 Task: Add an event with the title Presentation Practice, date '2024/04/23', time 9:40 AM to 11:40 AMand add a description: Welcome to the Presentation Practice session, where you can hone your public speaking skills and receive constructive feedback to enhance your presentation abilities. This interactive session is designed to provide a supportive environment for participants to practice and refine their presentation techniques, whether it's for professional or academic purposes., put the event into Yellow category . Add location for the event as: 654 Trastevere, Rome, Italy, logged in from the account softage.1@softage.netand send the event invitation to softage.2@softage.net and softage.3@softage.net. Set a reminder for the event 30 minutes before
Action: Mouse moved to (89, 88)
Screenshot: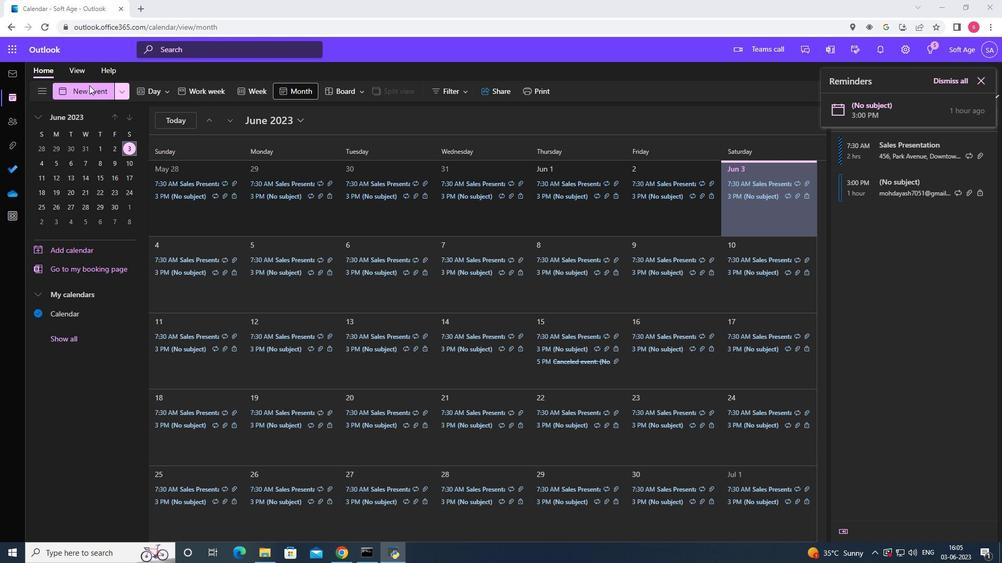 
Action: Mouse pressed left at (89, 88)
Screenshot: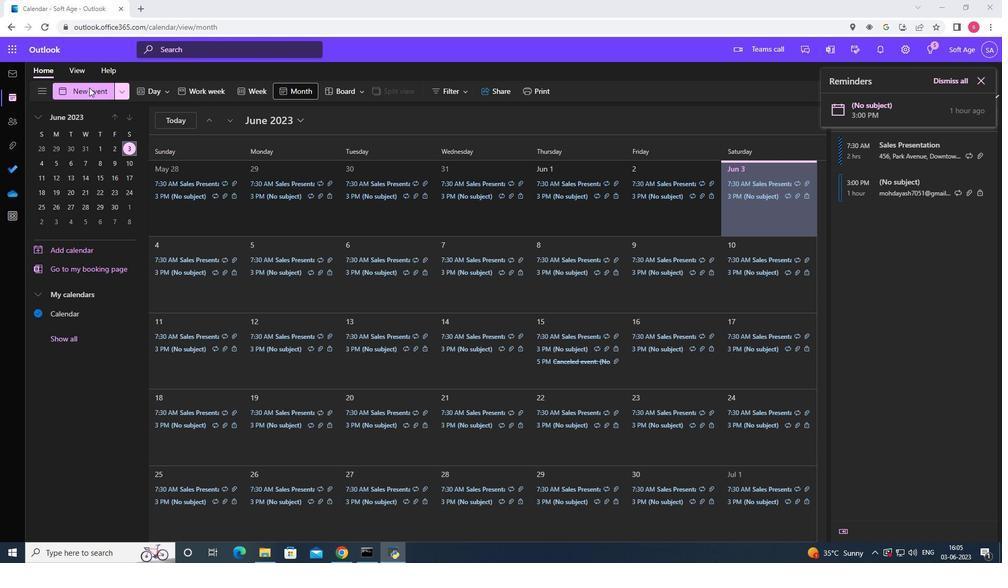 
Action: Mouse moved to (325, 156)
Screenshot: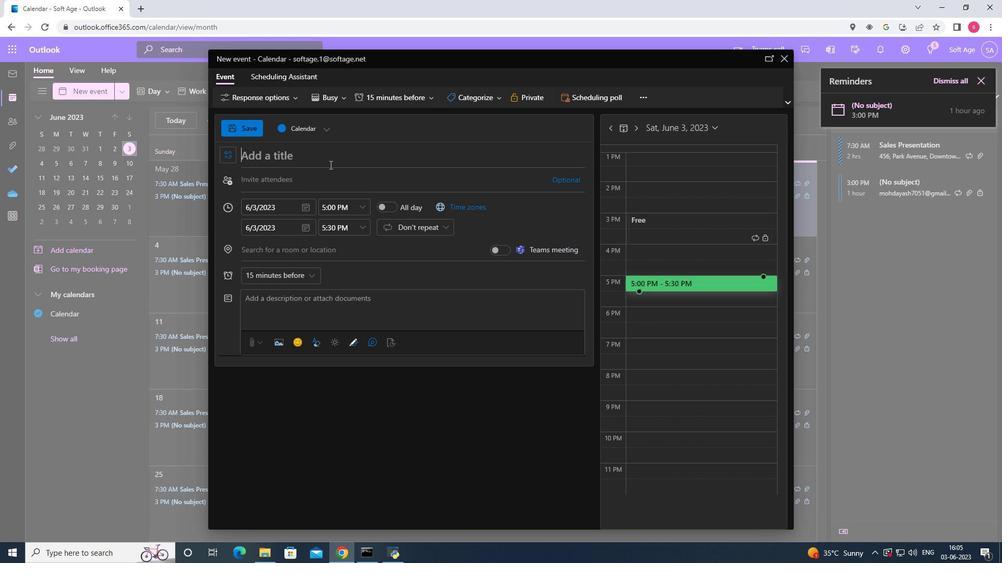 
Action: Mouse pressed left at (325, 156)
Screenshot: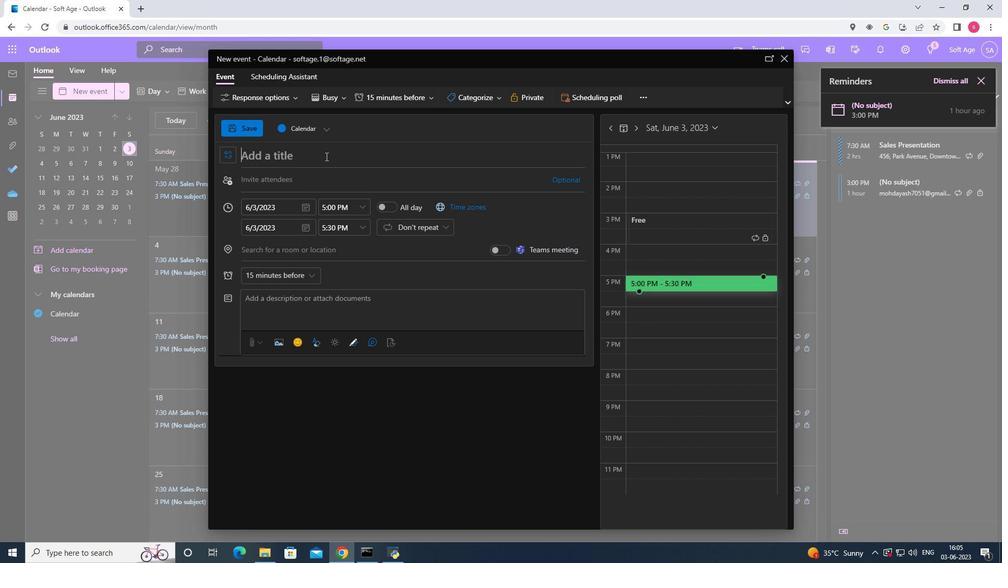 
Action: Key pressed <Key.shift><Key.shift><Key.shift><Key.shift><Key.shift><Key.shift><Key.shift>Presentation<Key.space><Key.shift><Key.shift><Key.shift>Practice
Screenshot: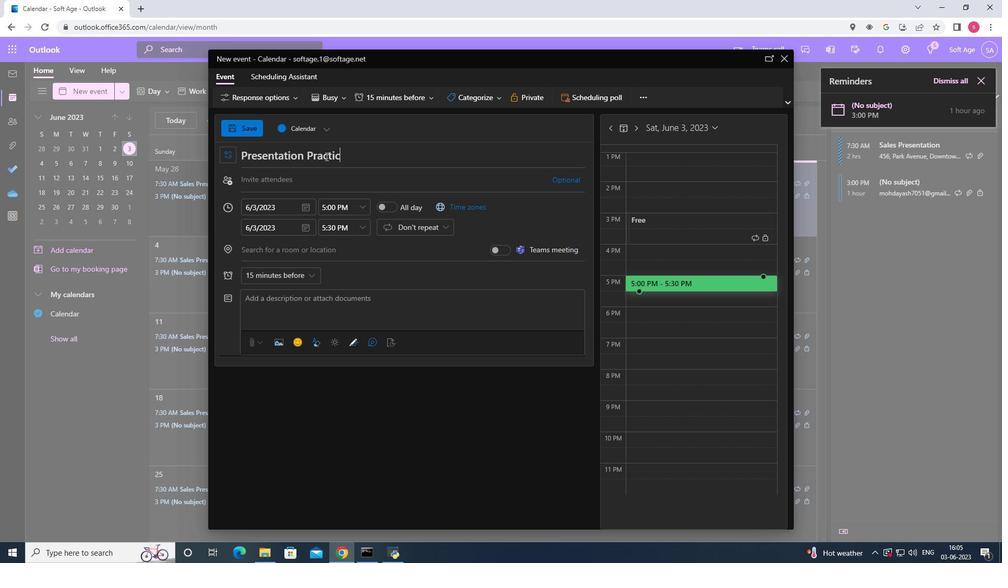 
Action: Mouse moved to (306, 245)
Screenshot: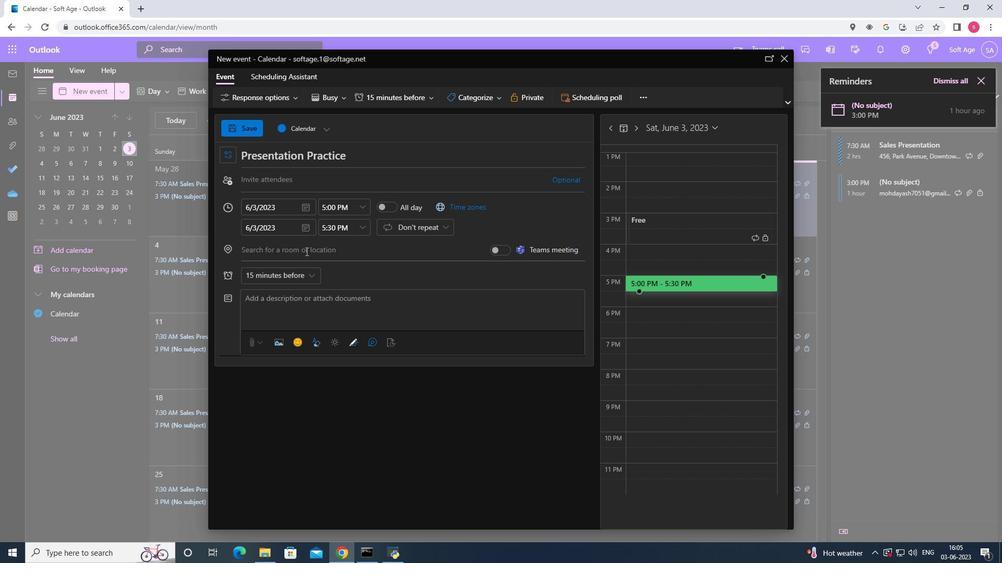 
Action: Mouse pressed left at (306, 245)
Screenshot: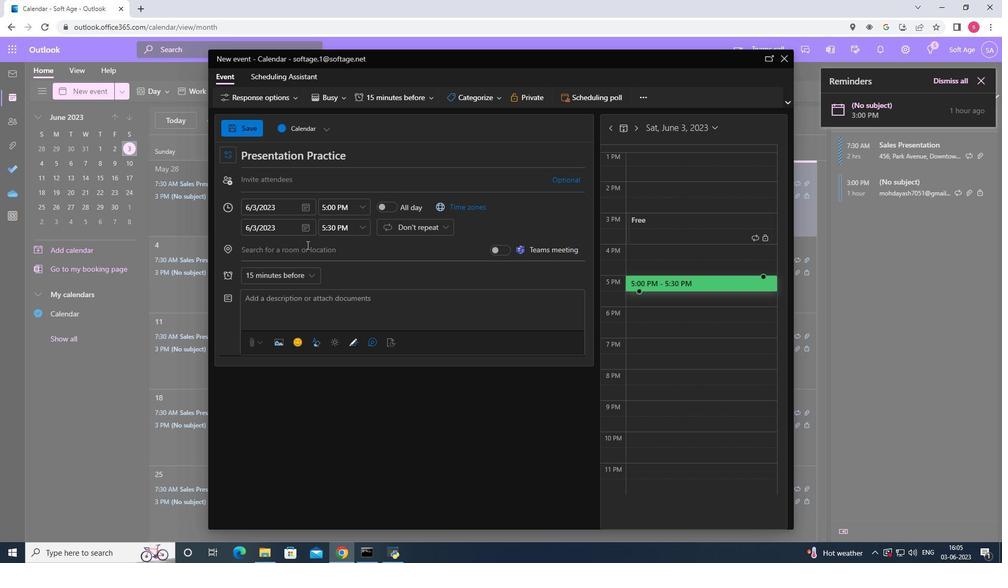 
Action: Mouse moved to (306, 208)
Screenshot: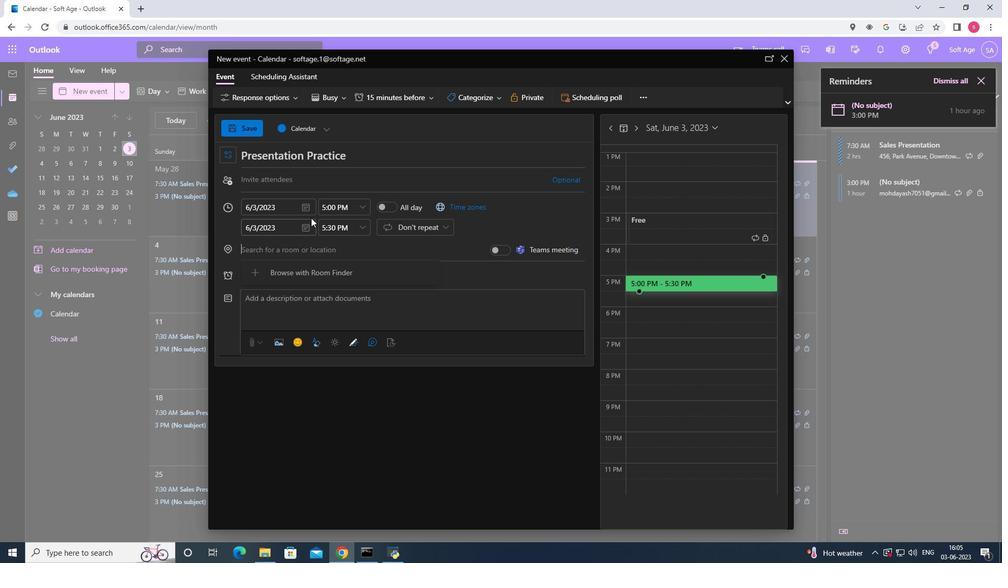 
Action: Mouse pressed left at (306, 208)
Screenshot: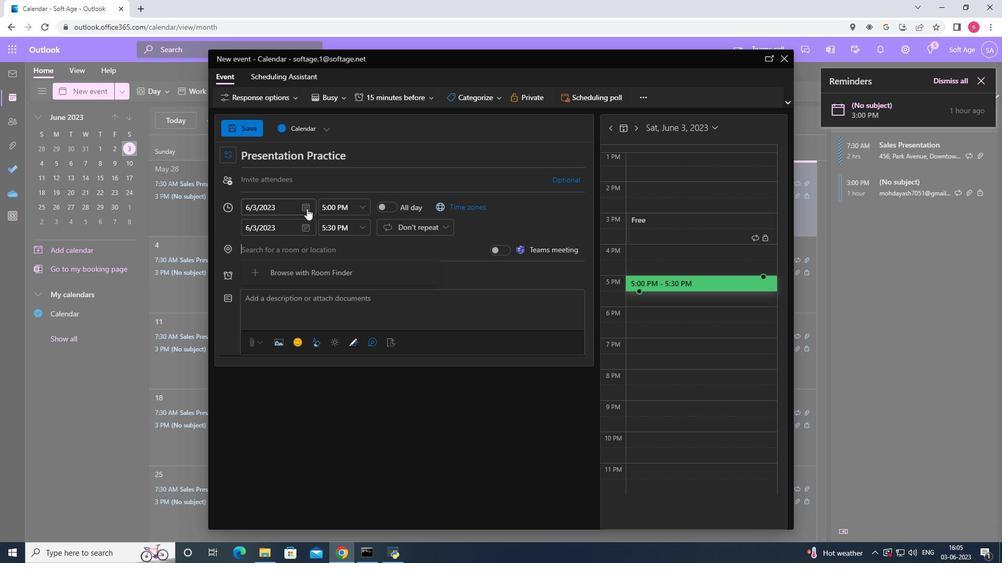 
Action: Mouse moved to (339, 230)
Screenshot: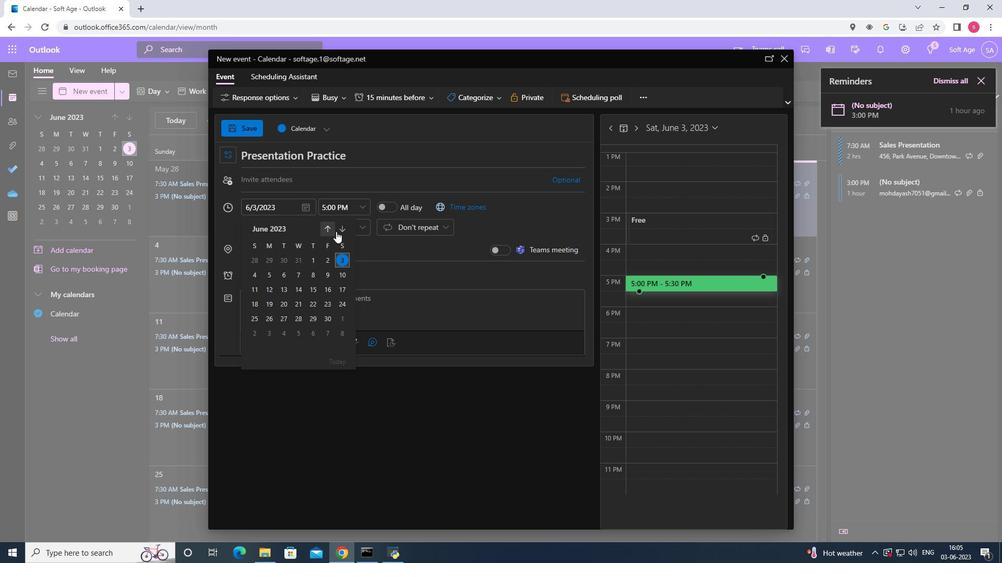 
Action: Mouse pressed left at (339, 230)
Screenshot: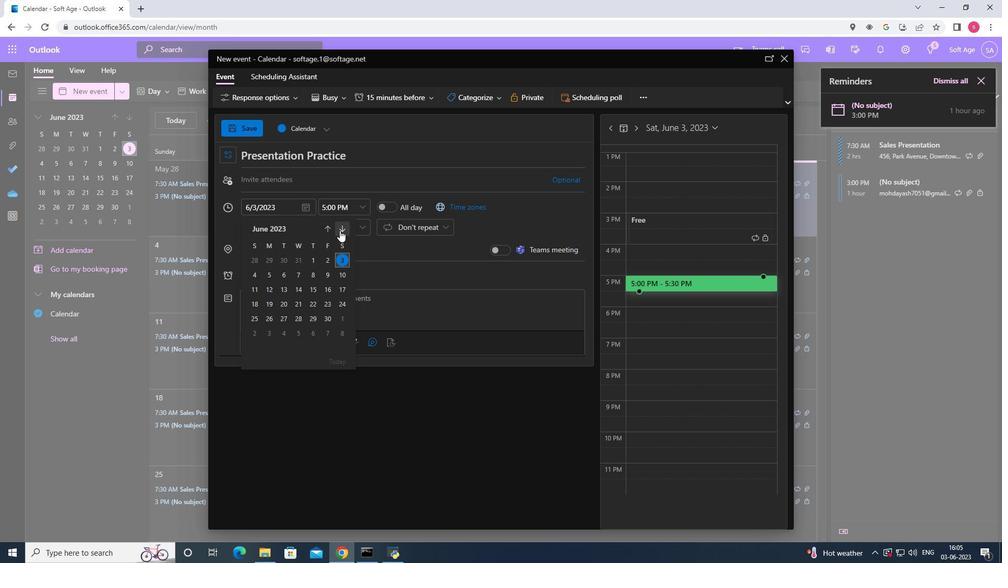 
Action: Mouse pressed left at (339, 230)
Screenshot: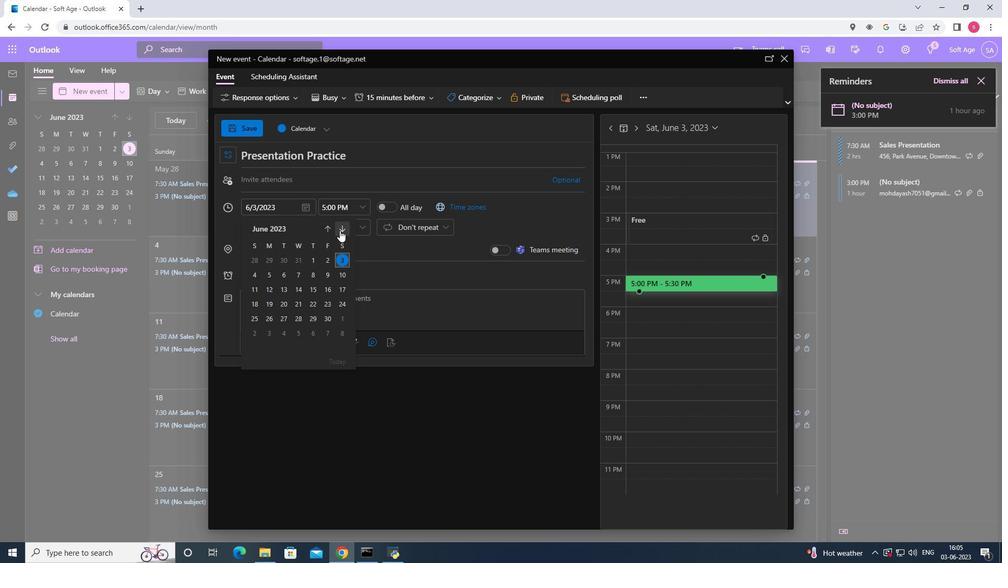 
Action: Mouse pressed left at (339, 230)
Screenshot: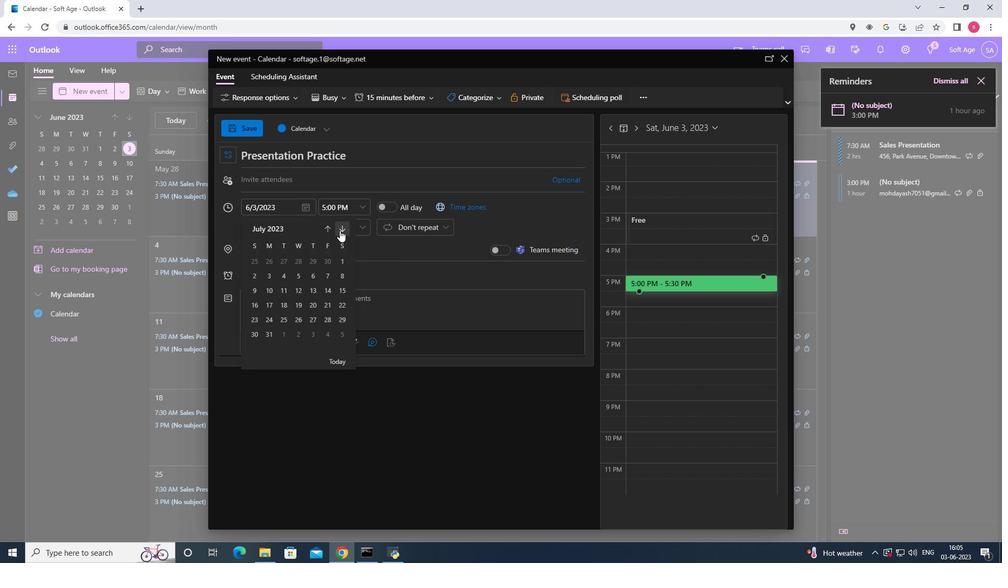 
Action: Mouse pressed left at (339, 230)
Screenshot: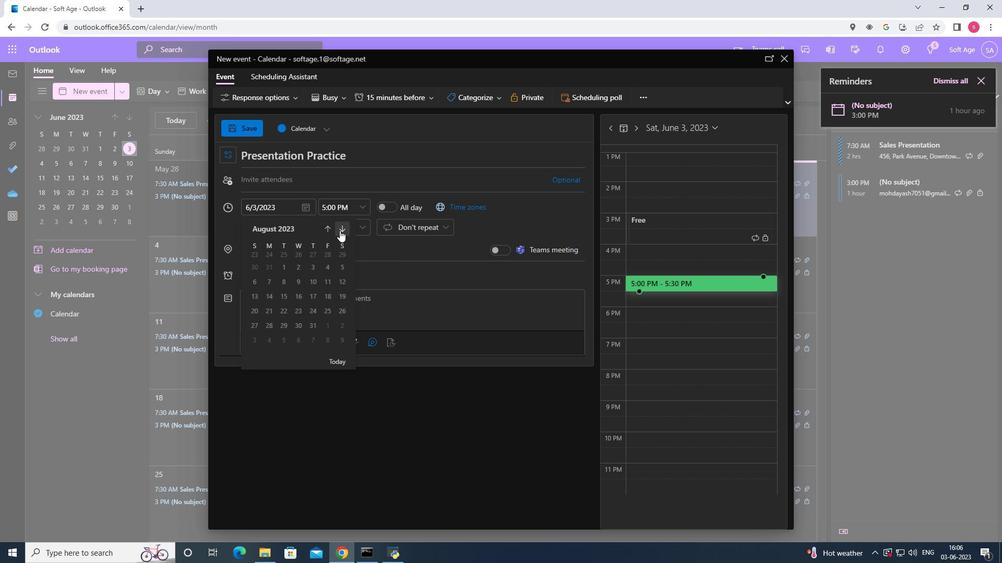
Action: Mouse pressed left at (339, 230)
Screenshot: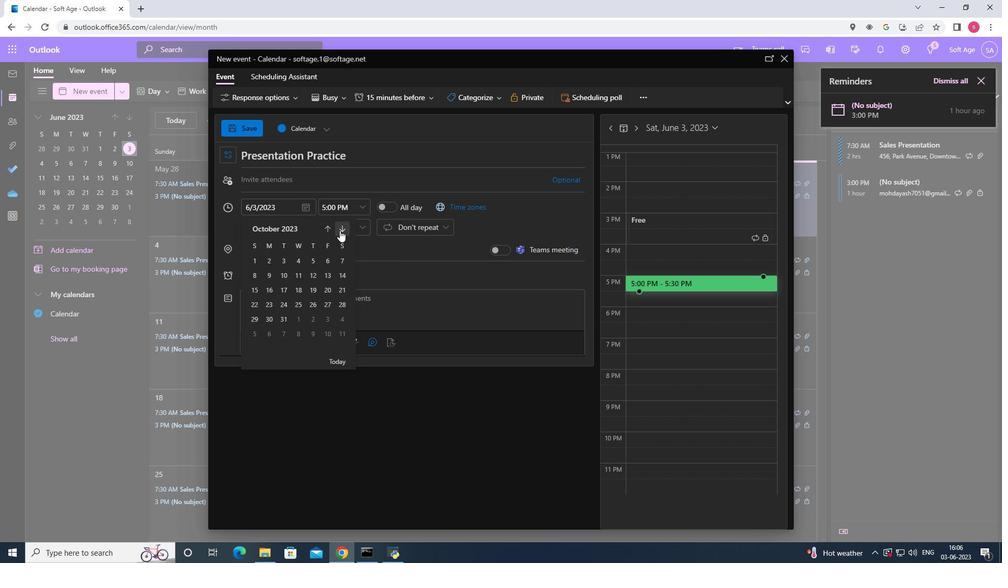 
Action: Mouse pressed left at (339, 230)
Screenshot: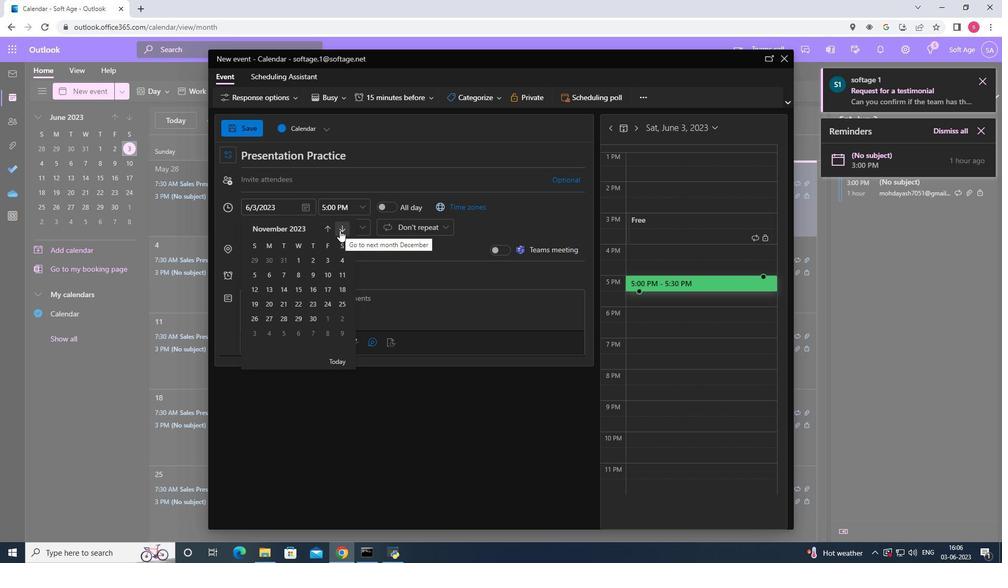 
Action: Mouse moved to (342, 229)
Screenshot: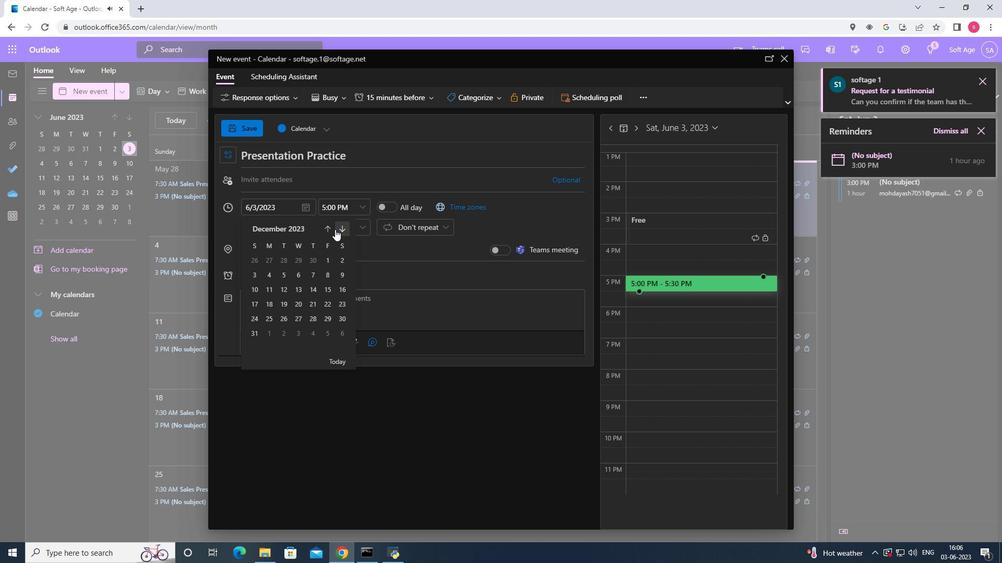 
Action: Mouse pressed left at (342, 229)
Screenshot: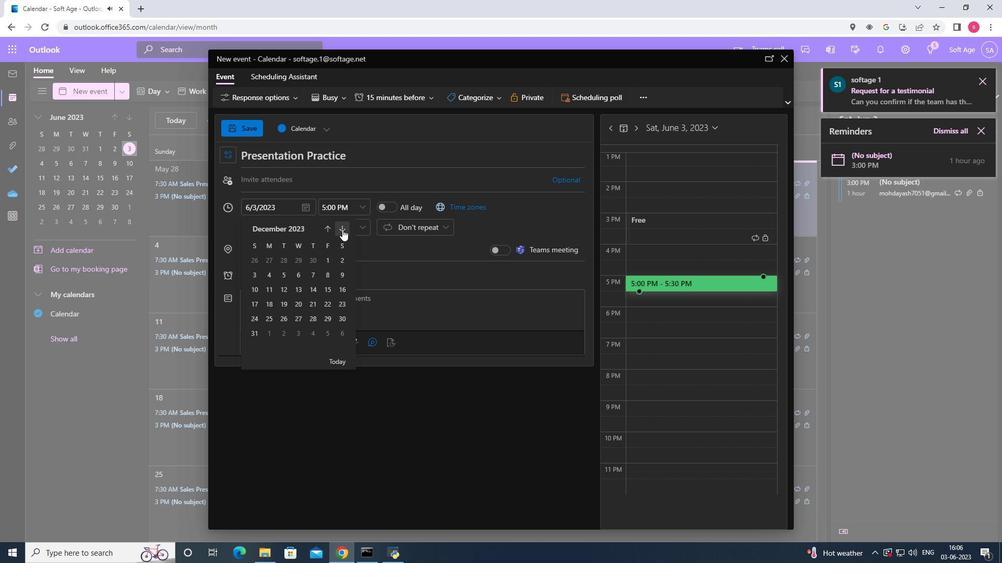 
Action: Mouse pressed left at (342, 229)
Screenshot: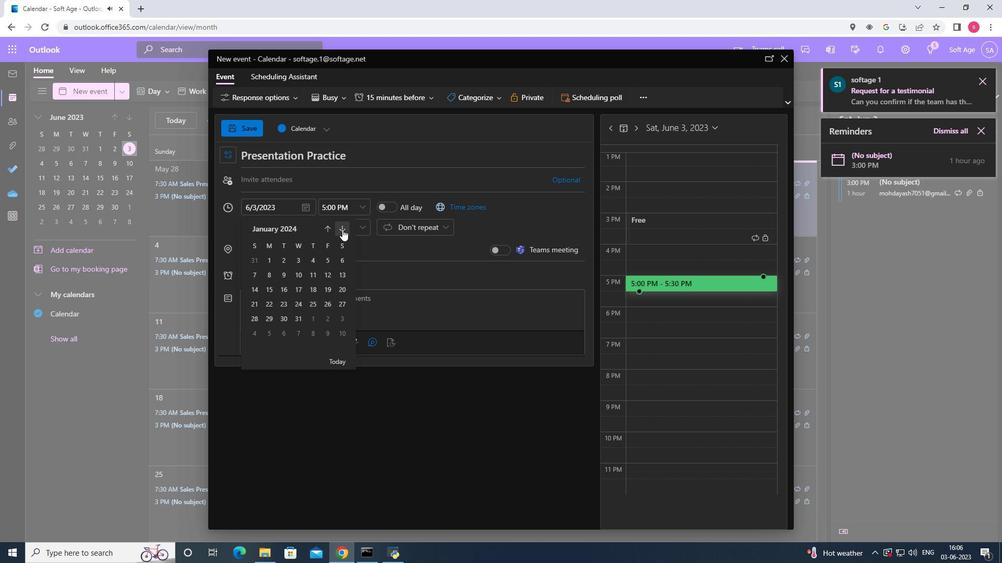 
Action: Mouse pressed left at (342, 229)
Screenshot: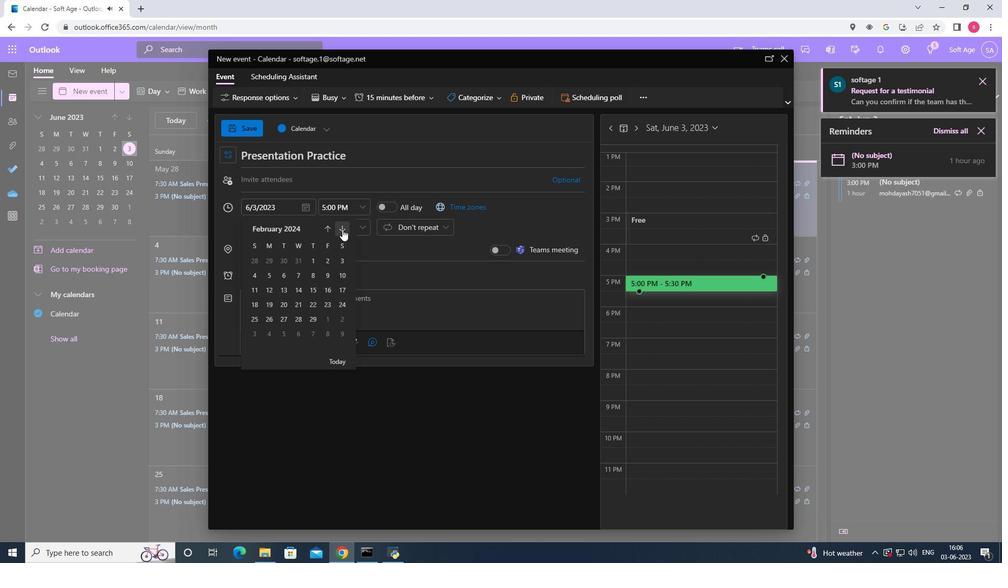 
Action: Mouse pressed left at (342, 229)
Screenshot: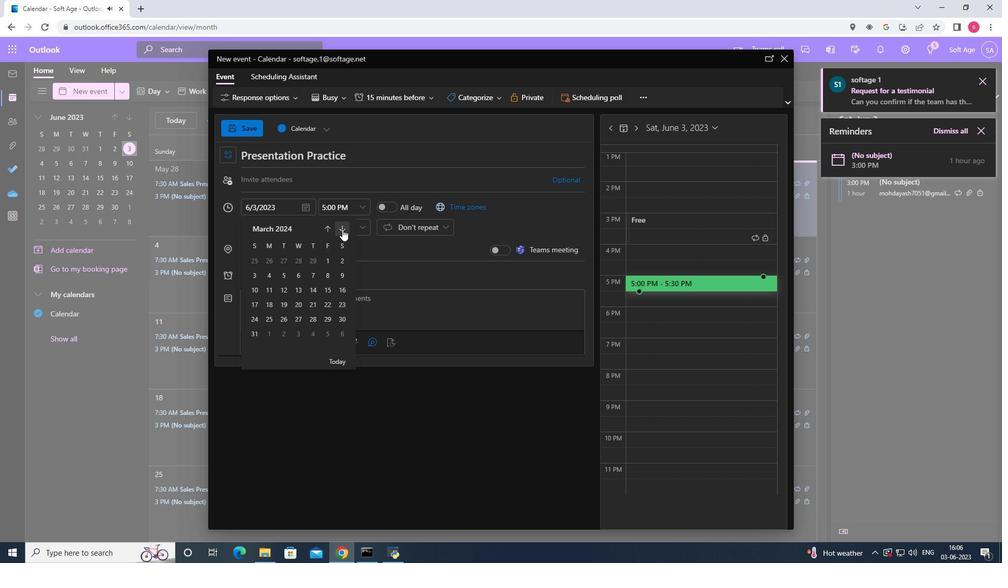 
Action: Mouse moved to (281, 306)
Screenshot: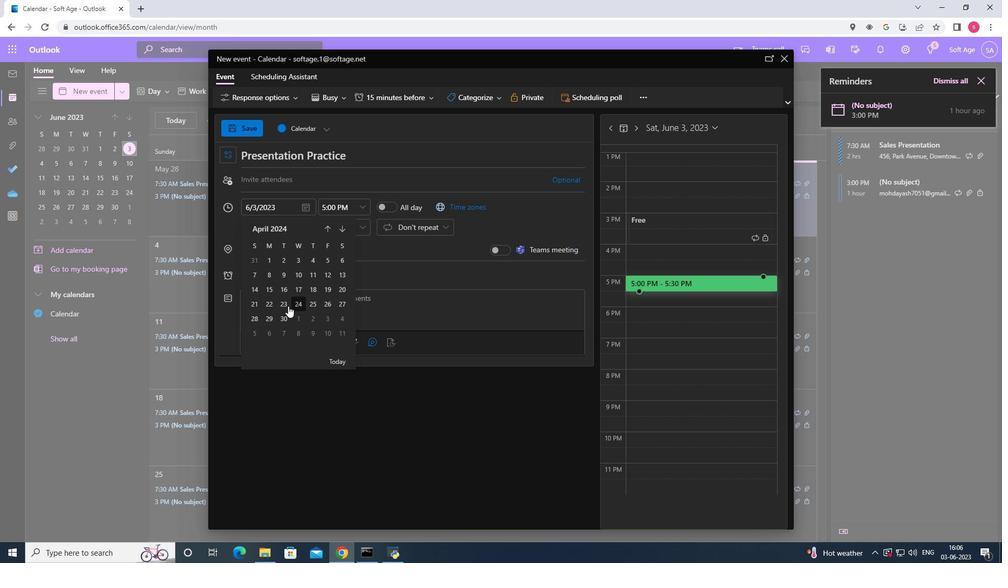 
Action: Mouse pressed left at (281, 306)
Screenshot: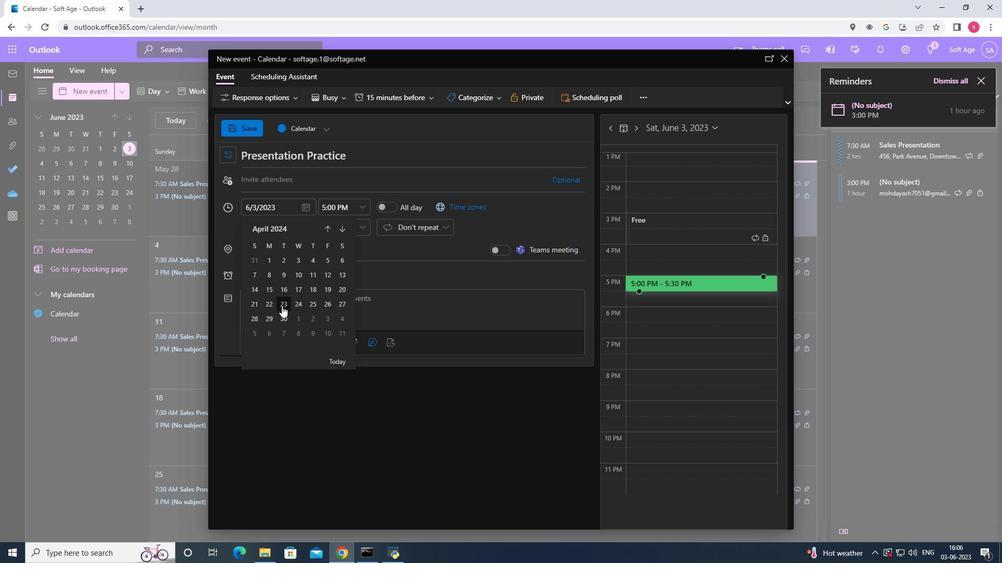 
Action: Mouse moved to (358, 208)
Screenshot: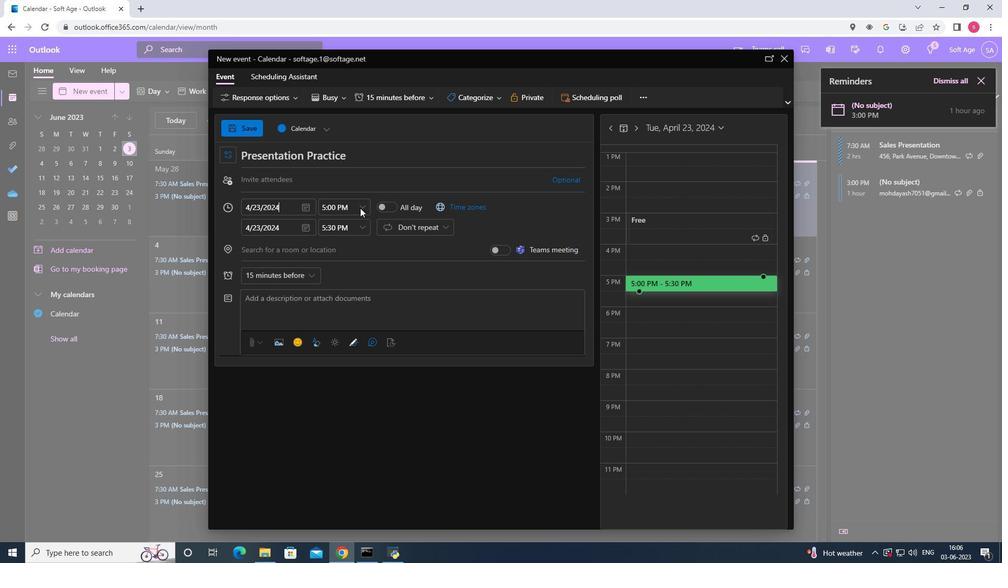 
Action: Mouse pressed left at (358, 208)
Screenshot: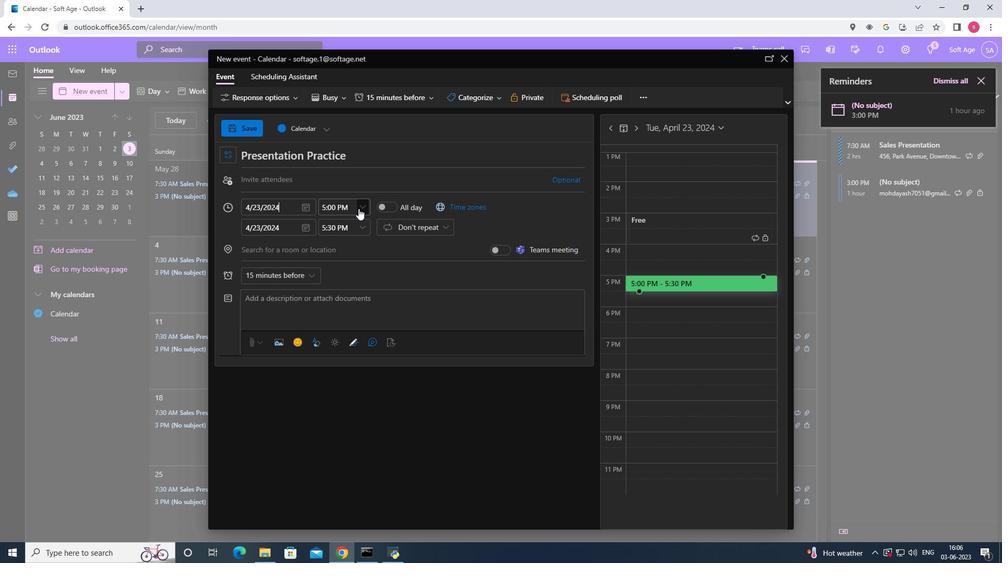 
Action: Mouse moved to (380, 224)
Screenshot: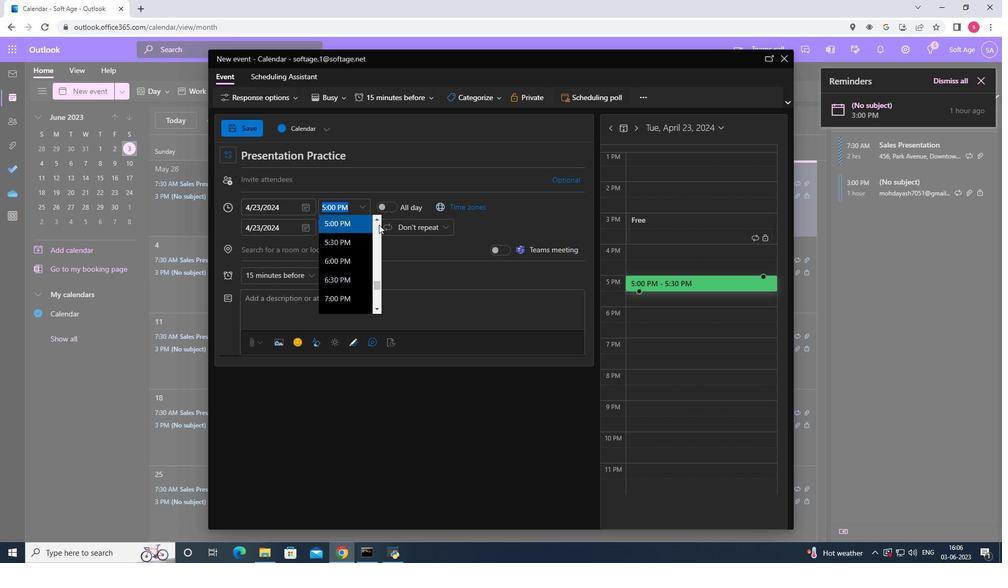 
Action: Mouse pressed left at (380, 224)
Screenshot: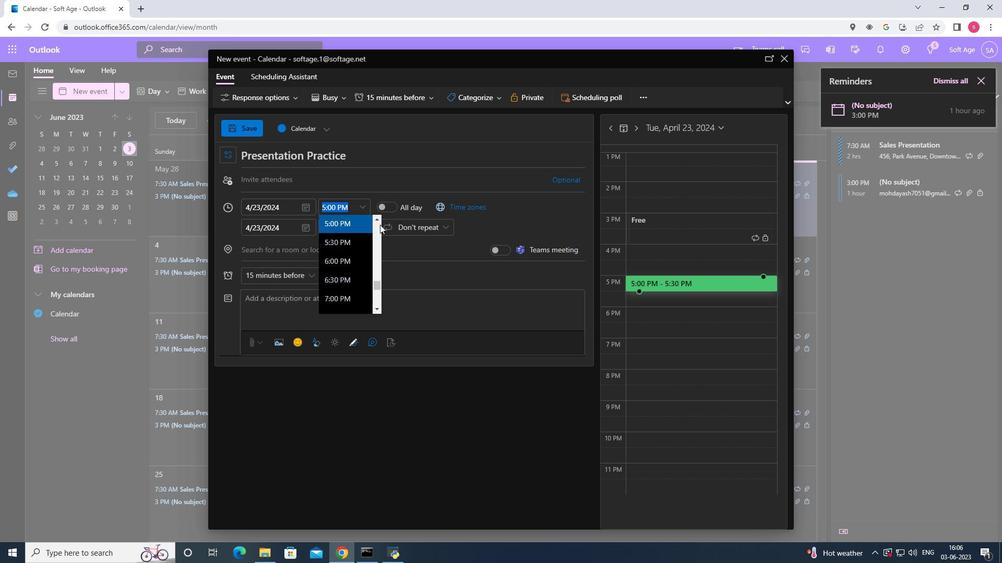 
Action: Mouse pressed left at (380, 224)
Screenshot: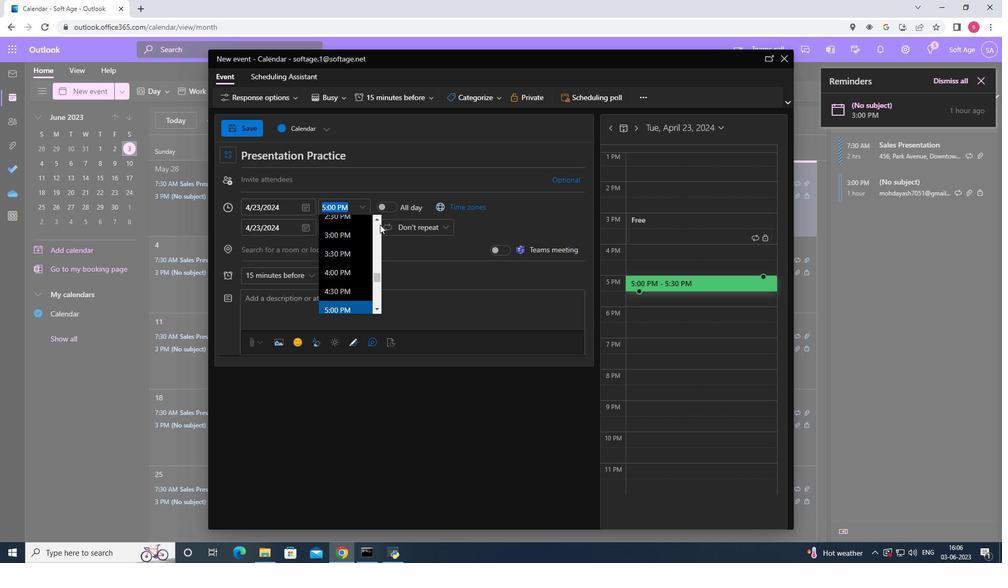 
Action: Mouse pressed left at (380, 224)
Screenshot: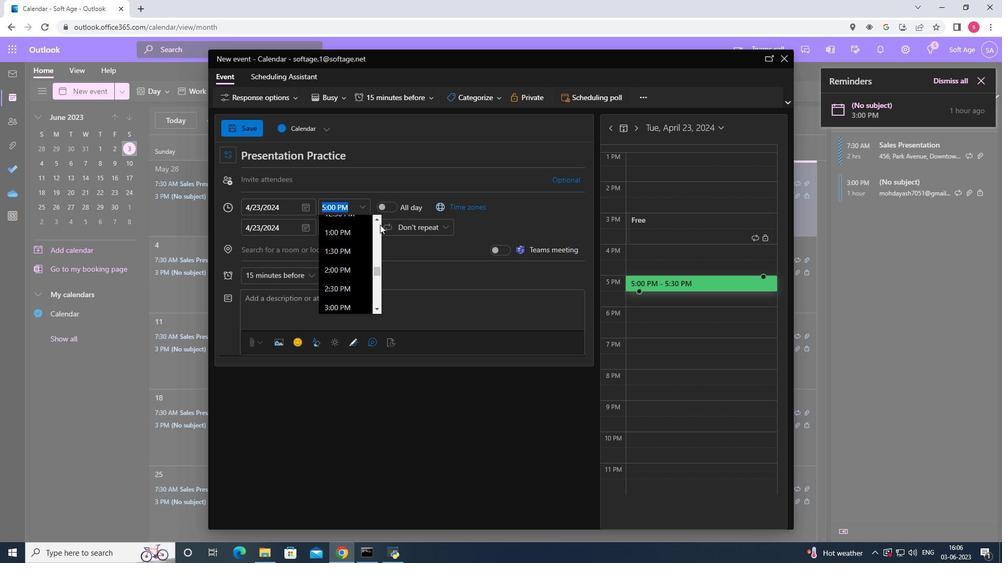 
Action: Mouse pressed left at (380, 224)
Screenshot: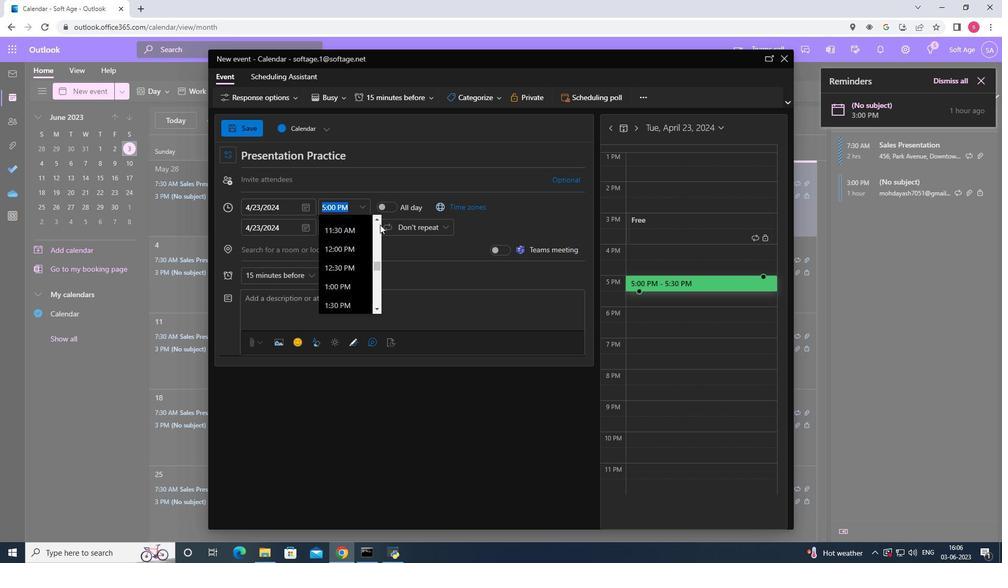 
Action: Mouse pressed left at (380, 224)
Screenshot: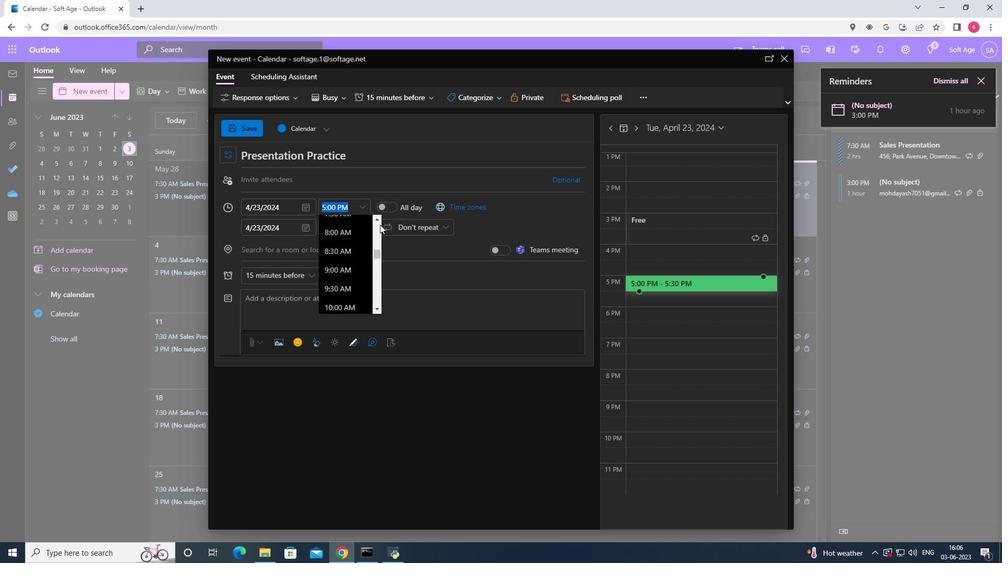 
Action: Mouse moved to (373, 308)
Screenshot: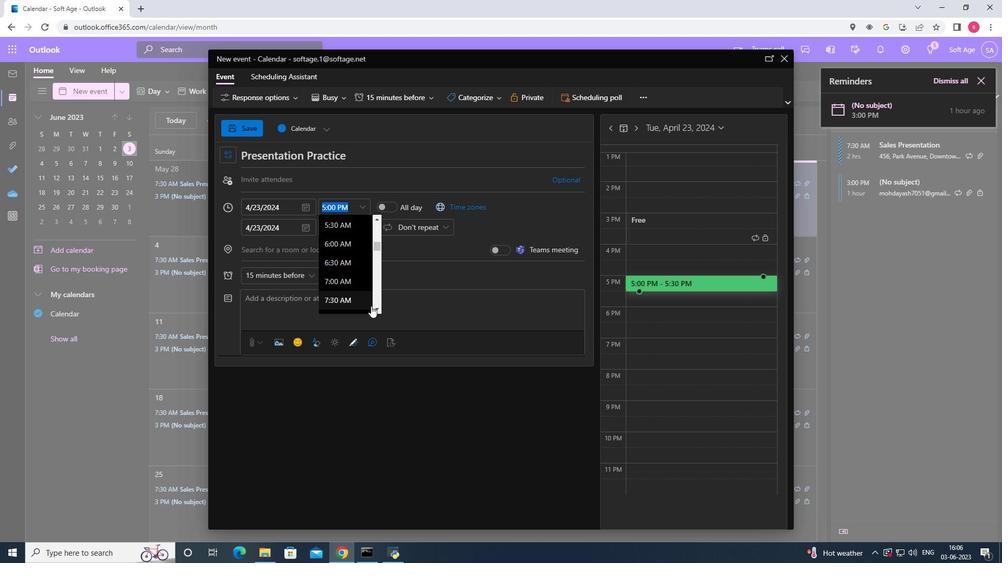 
Action: Mouse pressed left at (373, 308)
Screenshot: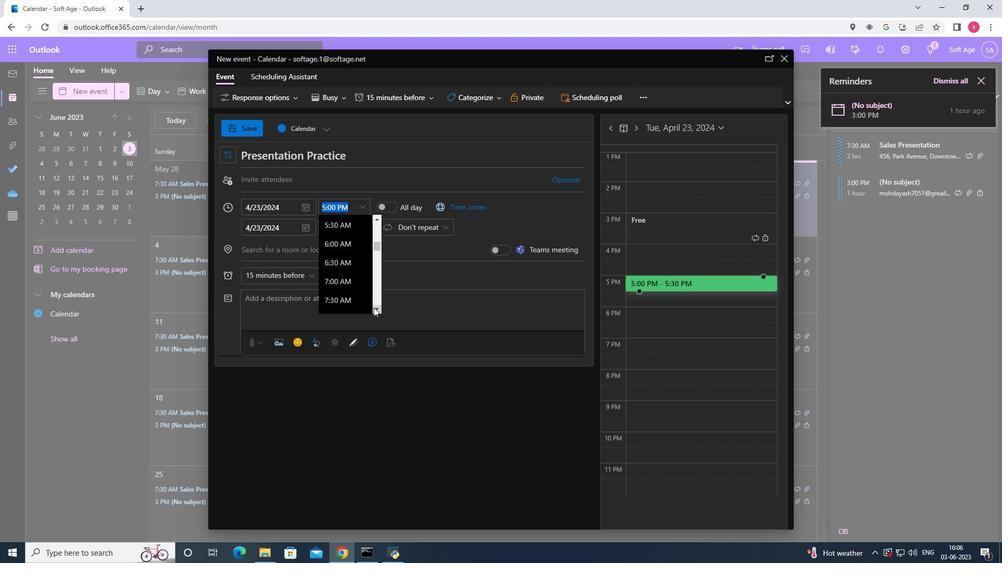
Action: Mouse pressed left at (373, 308)
Screenshot: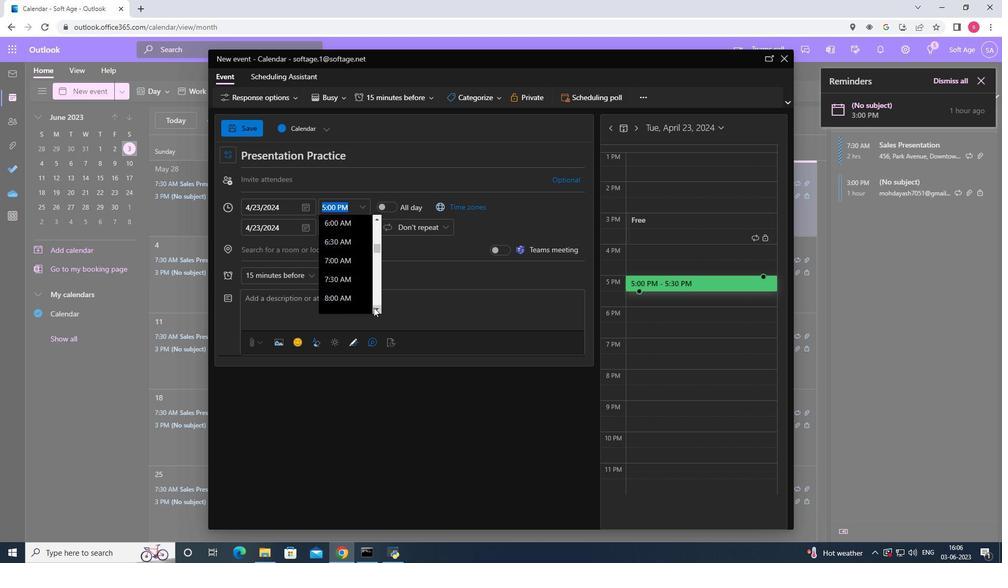 
Action: Mouse pressed left at (373, 308)
Screenshot: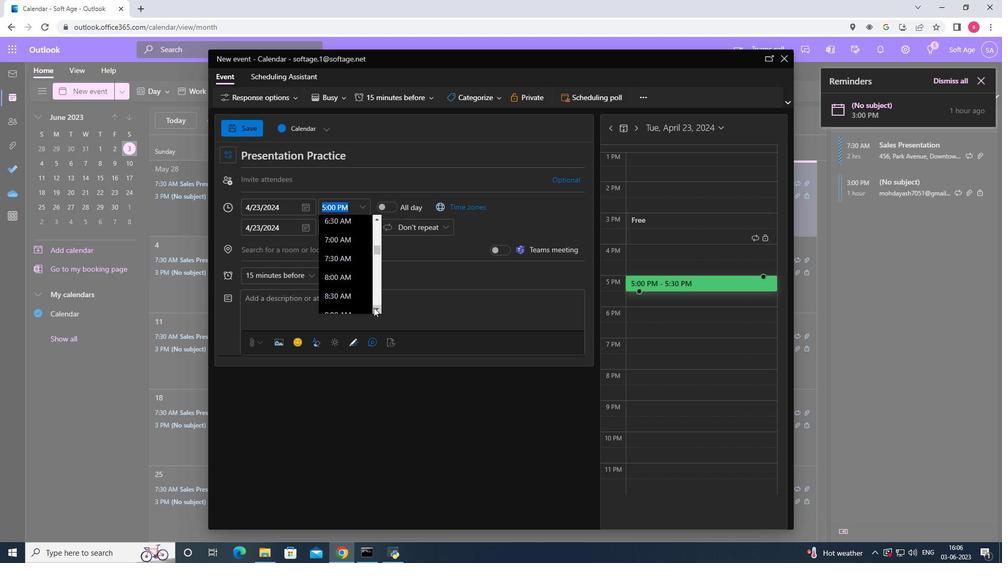 
Action: Mouse pressed left at (373, 308)
Screenshot: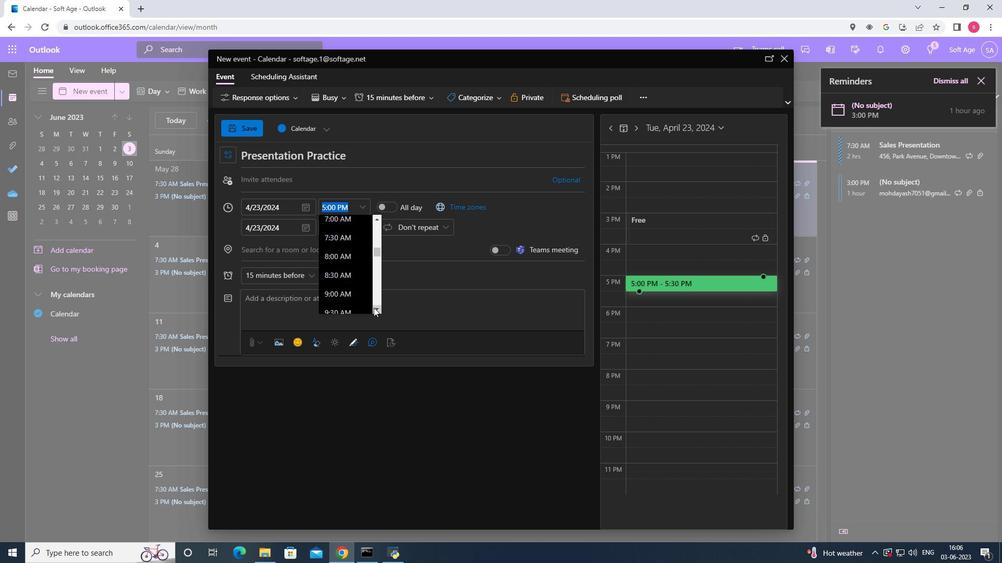 
Action: Mouse moved to (337, 290)
Screenshot: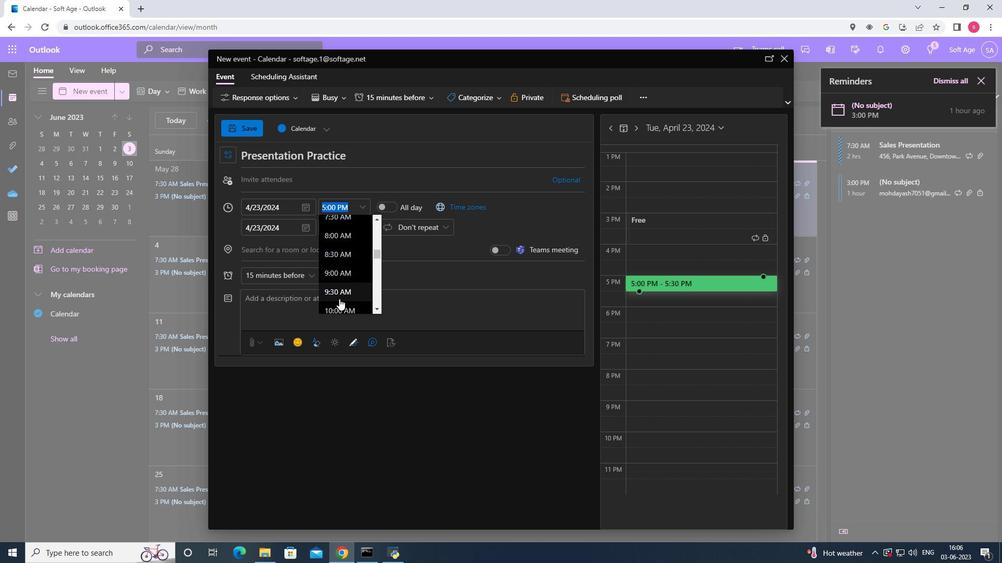 
Action: Mouse pressed left at (337, 290)
Screenshot: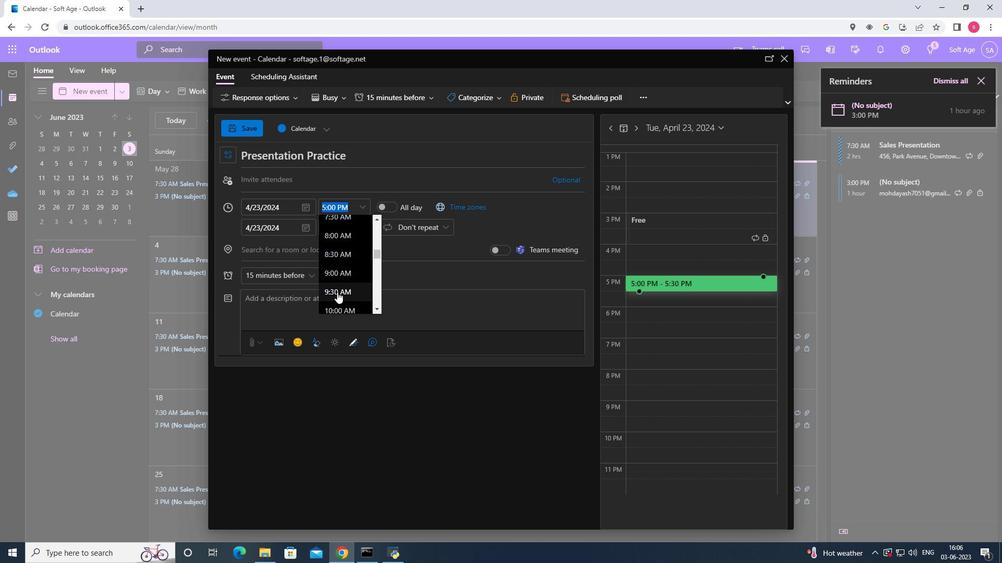 
Action: Mouse moved to (329, 209)
Screenshot: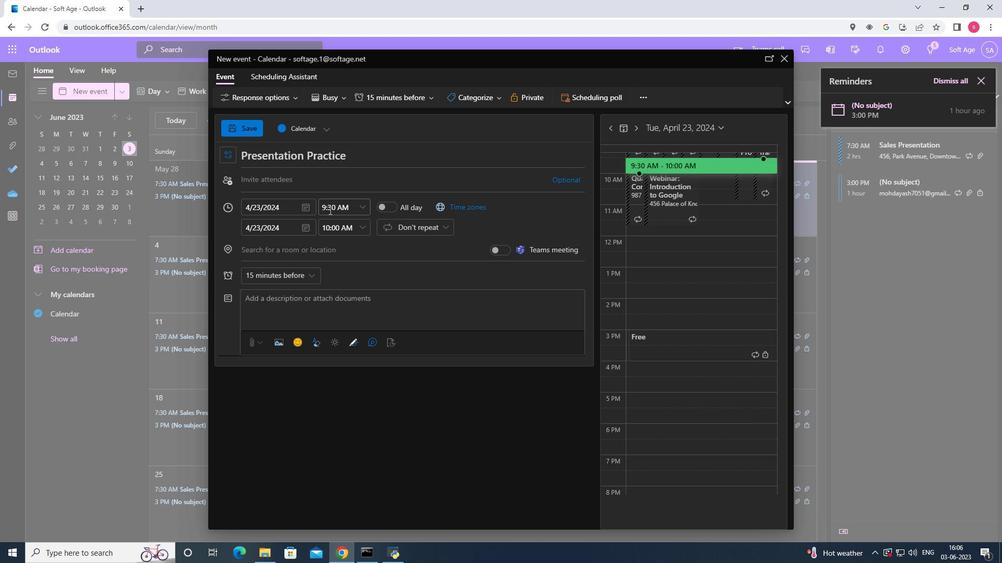 
Action: Mouse pressed left at (329, 209)
Screenshot: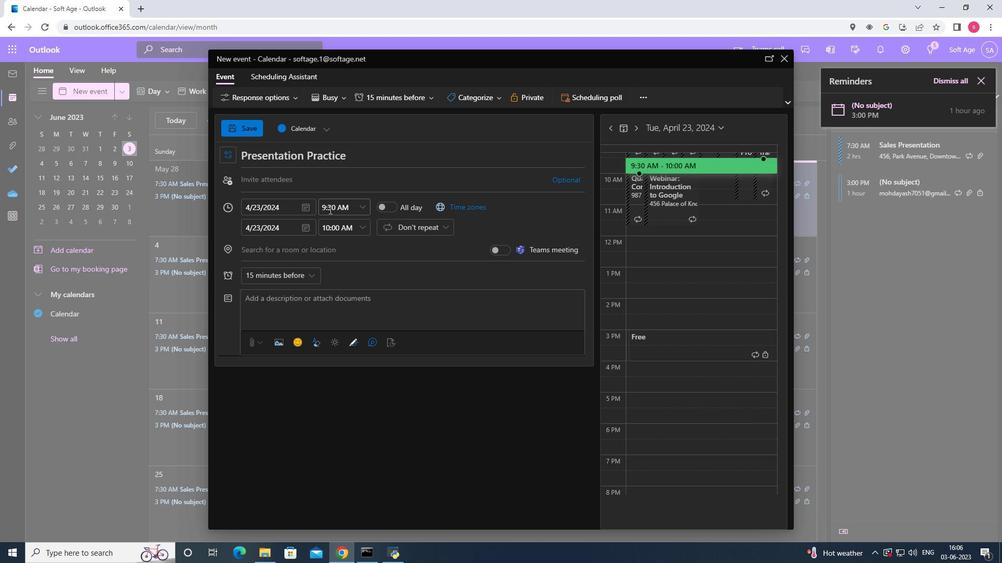 
Action: Key pressed <Key.right><Key.backspace>4<Key.enter>
Screenshot: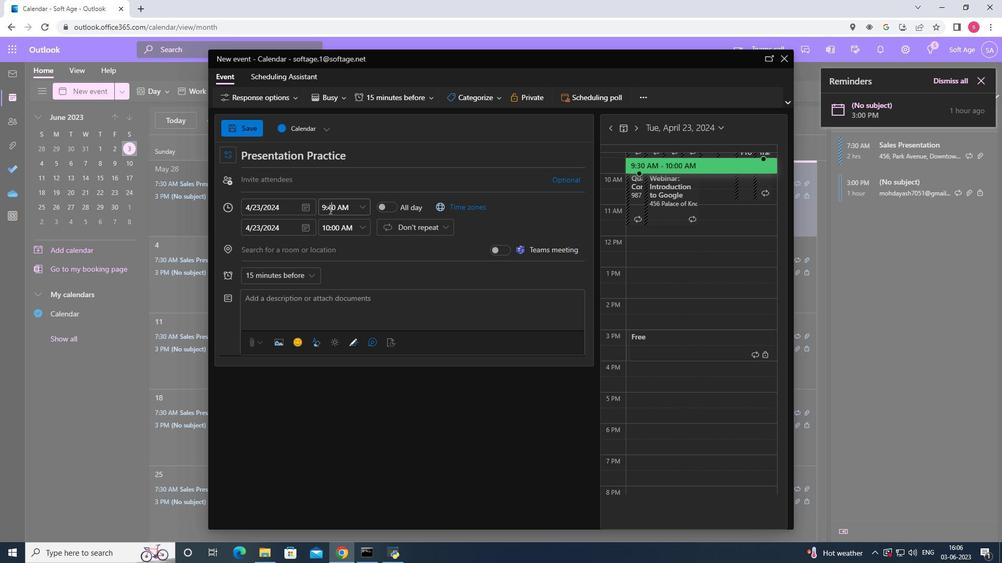 
Action: Mouse moved to (365, 225)
Screenshot: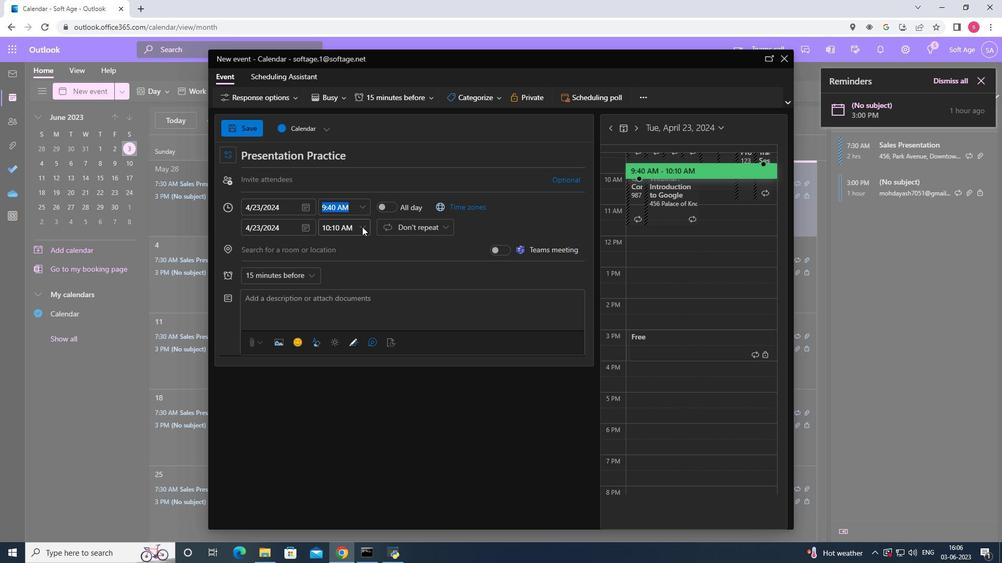 
Action: Mouse pressed left at (365, 225)
Screenshot: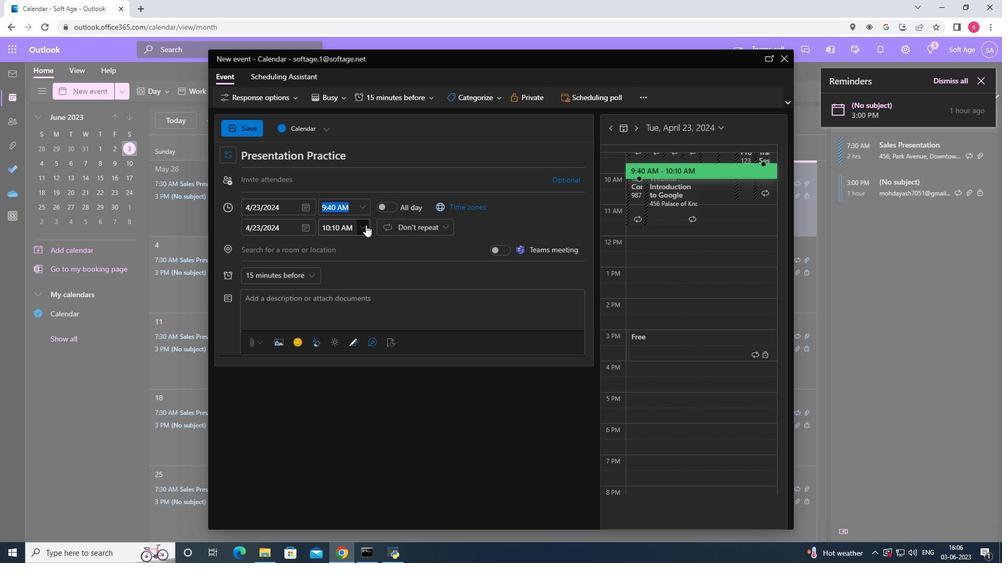 
Action: Mouse moved to (342, 293)
Screenshot: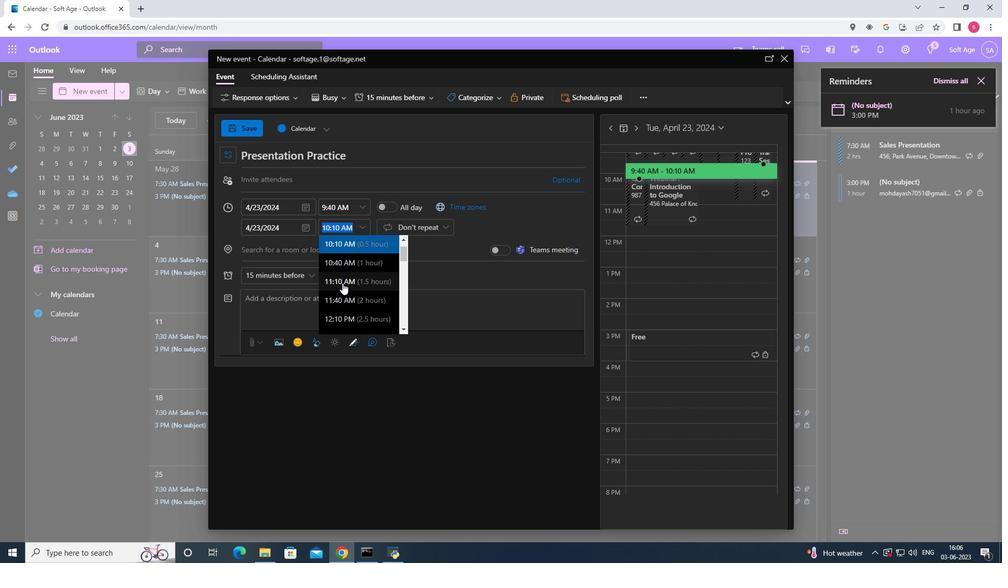 
Action: Mouse pressed left at (342, 293)
Screenshot: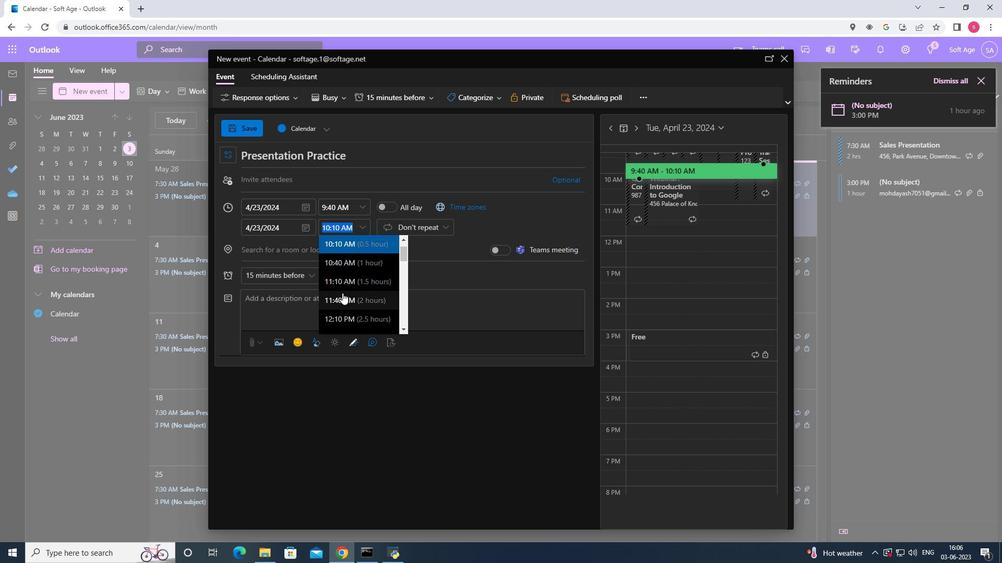 
Action: Mouse moved to (310, 301)
Screenshot: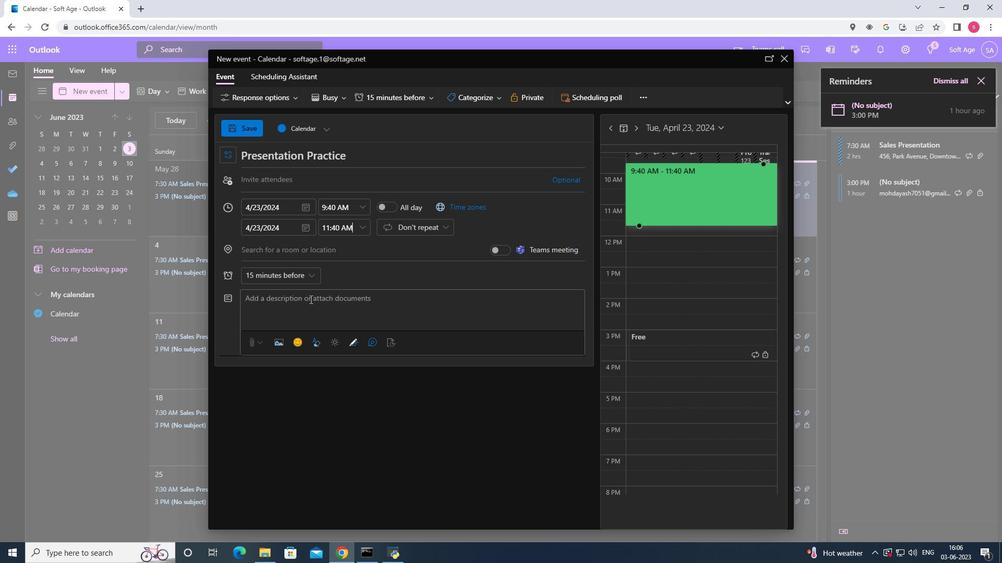 
Action: Mouse pressed left at (310, 301)
Screenshot: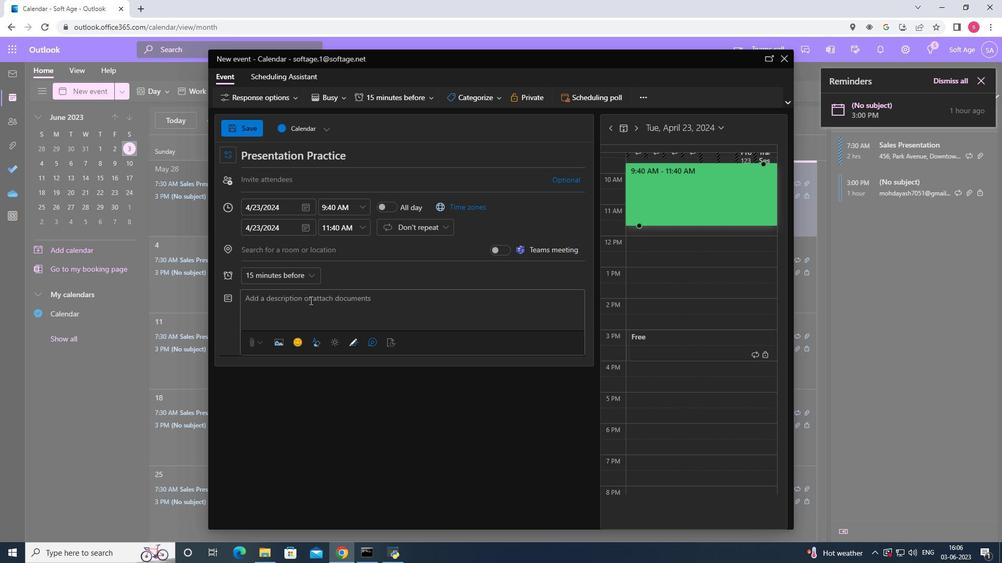 
Action: Key pressed <Key.shift>Welcome<Key.space>to<Key.space>the<Key.space><Key.shift>Presentation<Key.space>p<Key.backspace><Key.shift>Practice<Key.space><Key.shift>session<Key.space><Key.backspace>,<Key.space>where<Key.space>you<Key.space>can<Key.space>hone<Key.space>your<Key.space><Key.shift><Key.shift><Key.shift><Key.shift><Key.shift><Key.shift><Key.shift><Key.shift><Key.shift><Key.shift><Key.shift><Key.shift><Key.shift><Key.shift><Key.shift><Key.shift><Key.shift><Key.shift><Key.shift><Key.shift><Key.shift><Key.shift><Key.shift><Key.shift><Key.shift><Key.shift><Key.shift><Key.shift><Key.shift>public<Key.space>speaking<Key.space>skills<Key.space>and<Key.space>receive<Key.space>constructive<Key.space>feedback<Key.space>to<Key.space>enhance<Key.space>your<Key.space>presentation<Key.space>abilities.<Key.space><Key.shift>this<Key.space><Key.backspace><Key.backspace><Key.backspace><Key.backspace><Key.backspace><Key.shift><Key.shift><Key.shift><Key.shift><Key.shift>This<Key.space>interactive<Key.space>session<Key.space>is<Key.space>designed<Key.space>to<Key.space>provide<Key.space>a<Key.space>supportive<Key.space>environment<Key.space>for<Key.space>participants<Key.space>to<Key.space>practice<Key.space>and<Key.space>f<Key.backspace>refine<Key.space>their<Key.space>presentation<Key.space>techniques<Key.space><Key.backspace>,<Key.space>whether<Key.space>it's<Key.space>for<Key.space>professional<Key.space>or<Key.space>academic<Key.space>purposes.
Screenshot: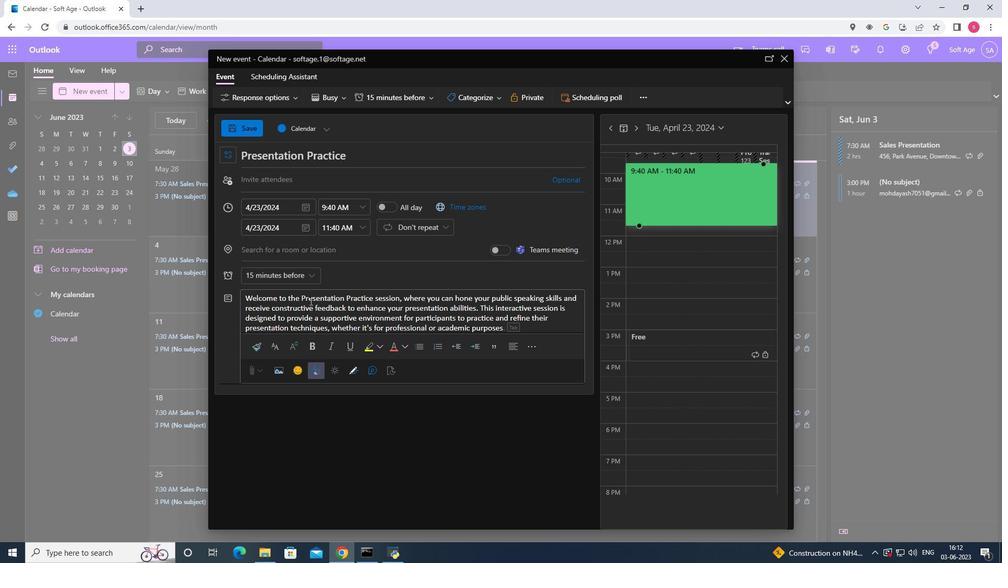 
Action: Mouse moved to (487, 93)
Screenshot: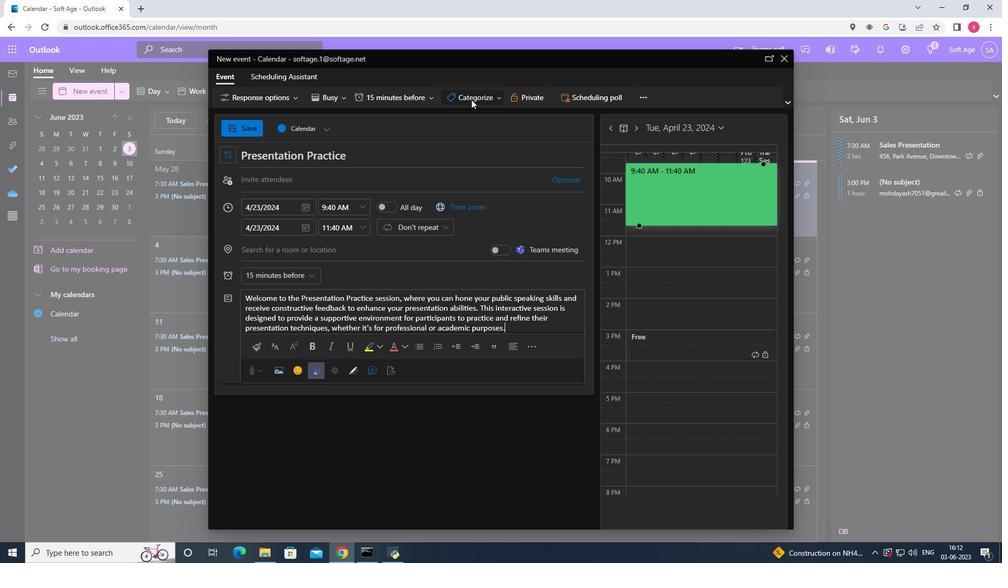 
Action: Mouse pressed left at (487, 93)
Screenshot: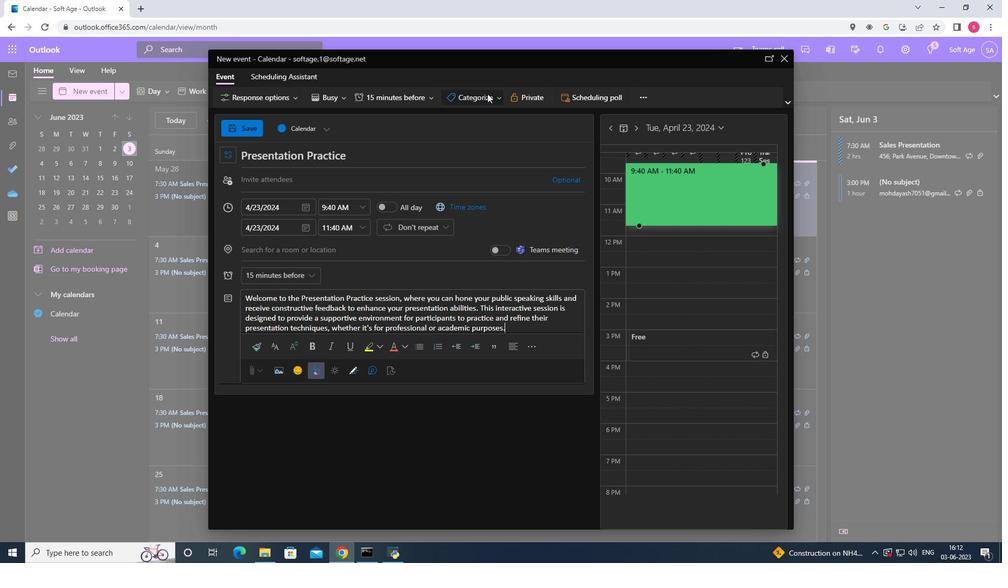 
Action: Mouse moved to (486, 204)
Screenshot: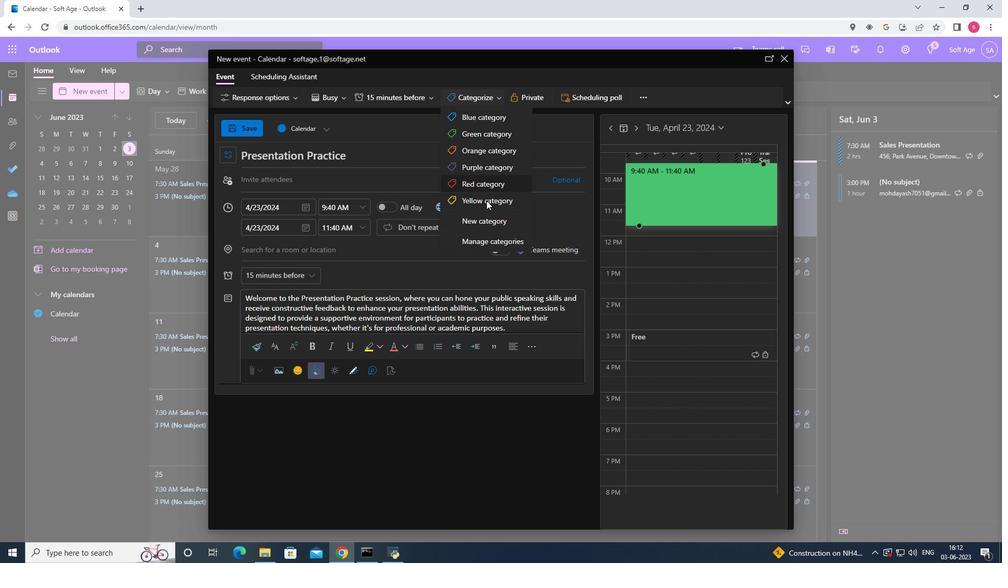 
Action: Mouse pressed left at (486, 204)
Screenshot: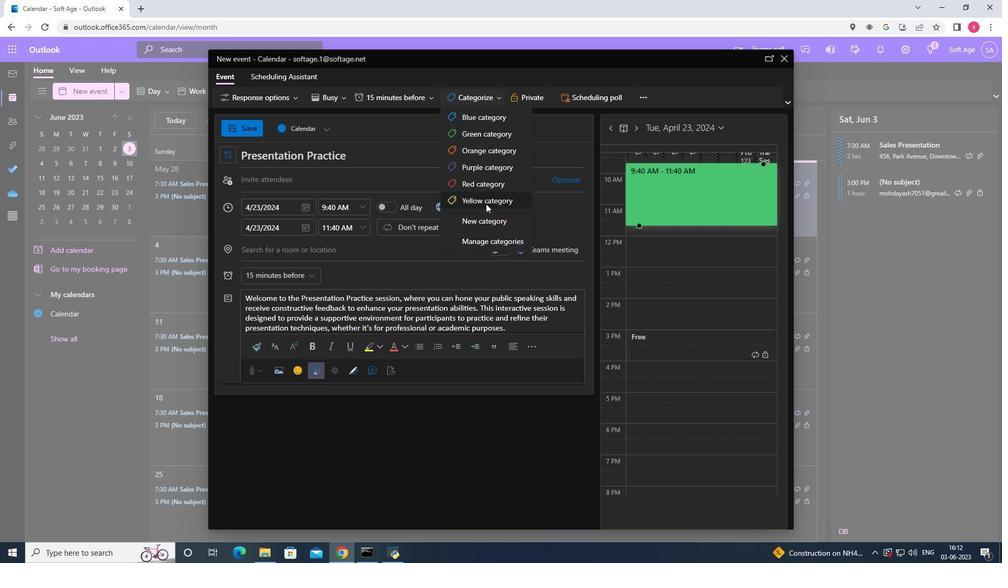 
Action: Mouse moved to (373, 252)
Screenshot: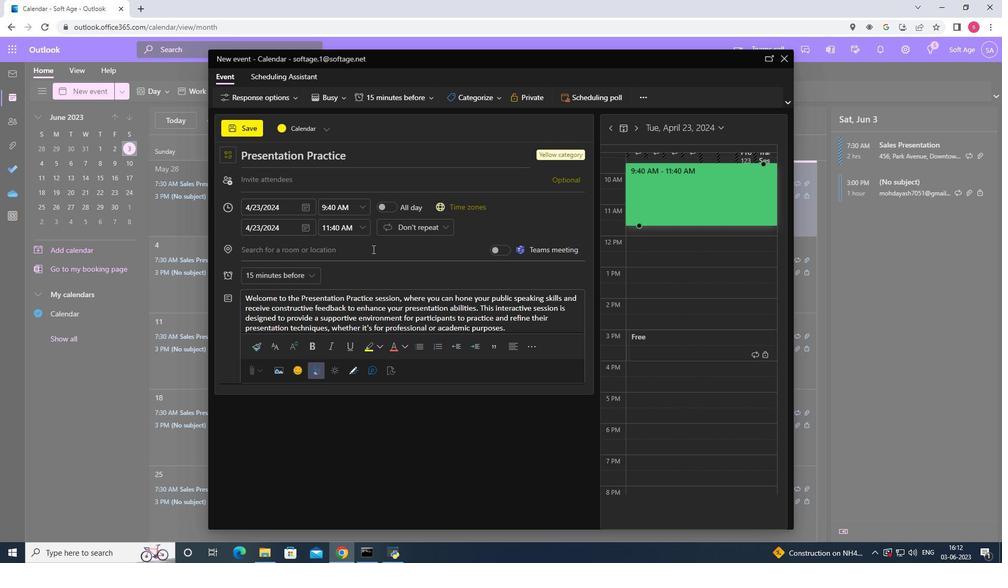 
Action: Mouse pressed left at (373, 252)
Screenshot: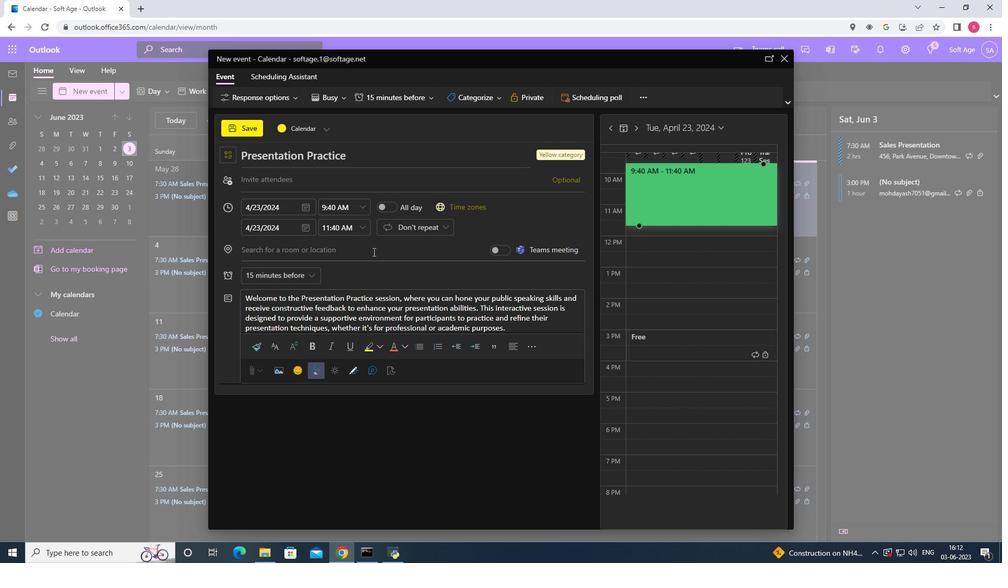 
Action: Key pressed 654<Key.space><Key.shift>Trastevere<Key.space><Key.backspace>,<Key.space><Key.shift>Rome,<Key.space><Key.shift><Key.shift><Key.shift><Key.shift><Key.shift>Italy
Screenshot: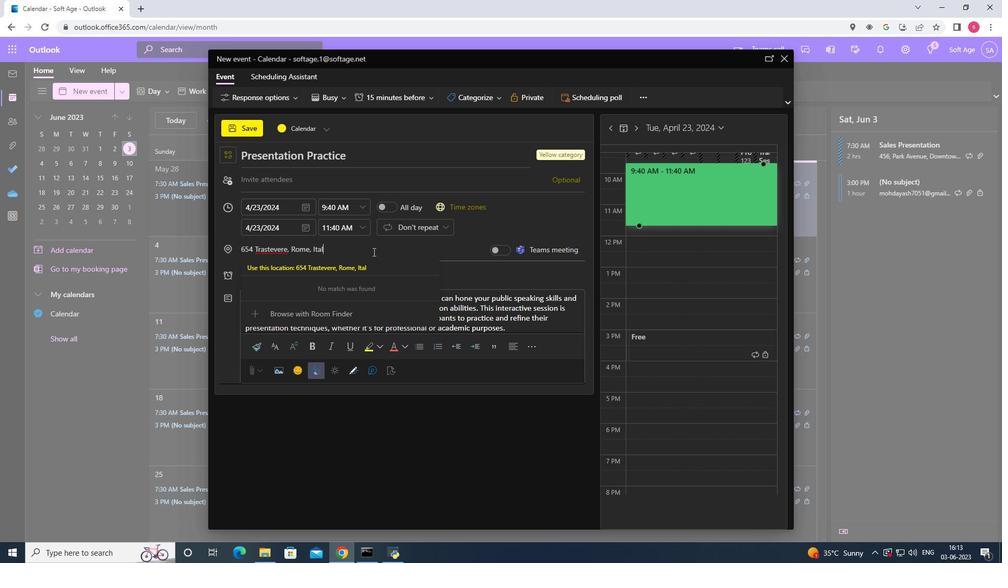 
Action: Mouse moved to (359, 267)
Screenshot: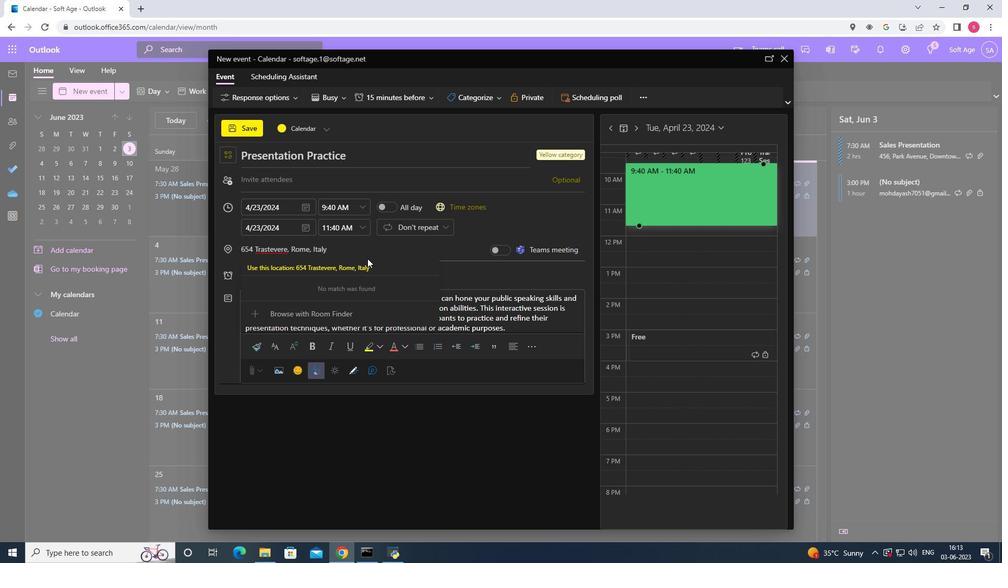 
Action: Mouse pressed left at (359, 267)
Screenshot: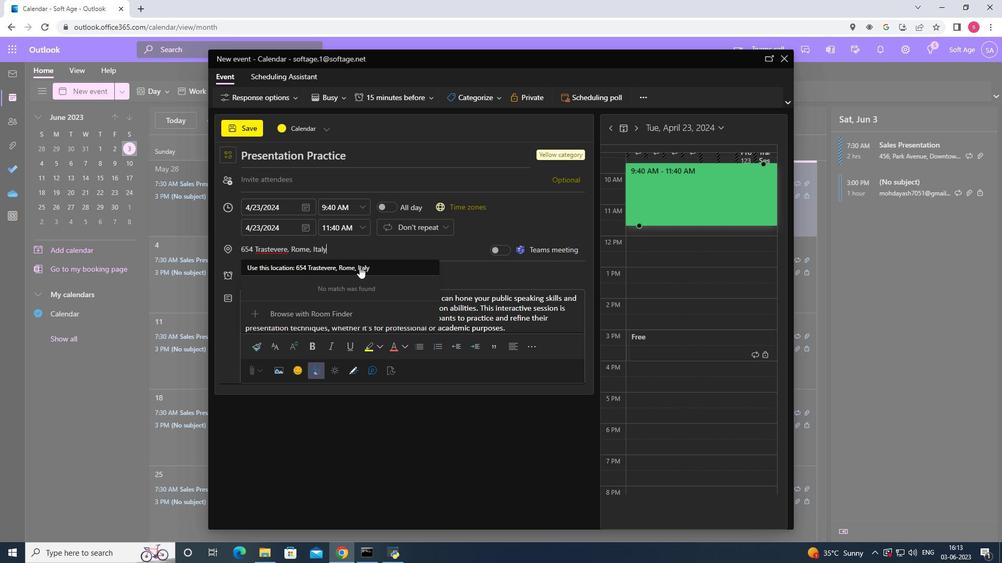 
Action: Mouse moved to (324, 170)
Screenshot: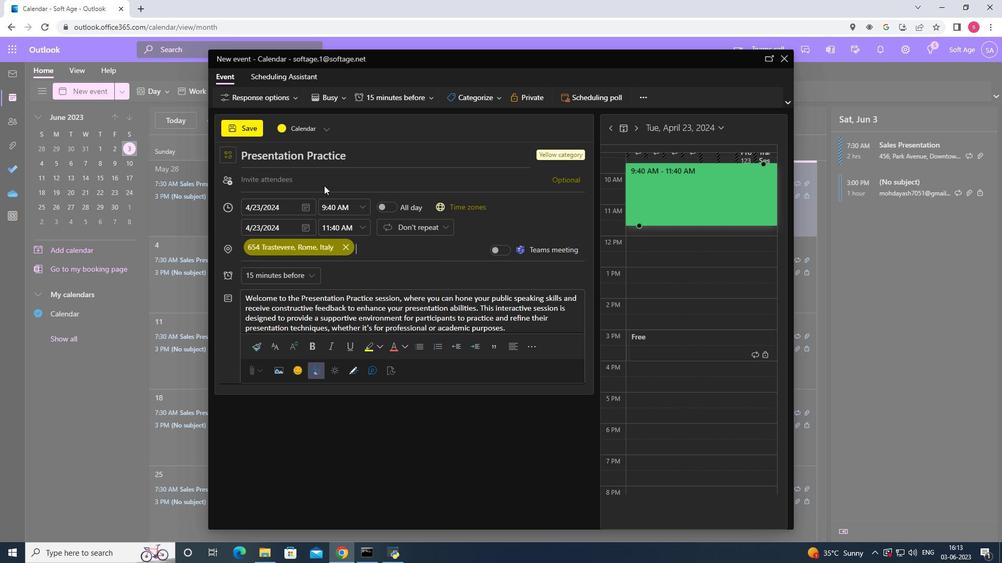 
Action: Mouse pressed left at (324, 170)
Screenshot: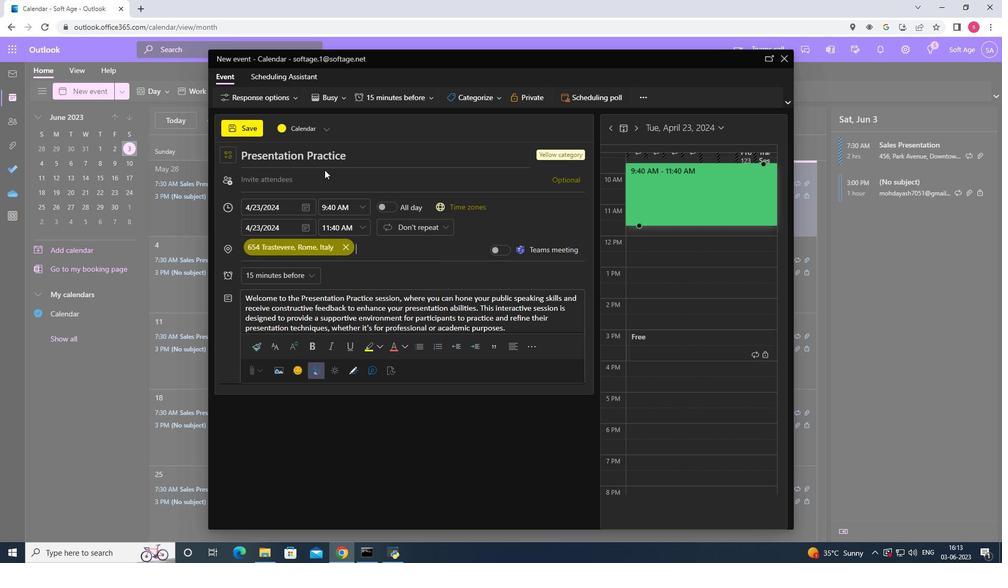 
Action: Mouse moved to (328, 181)
Screenshot: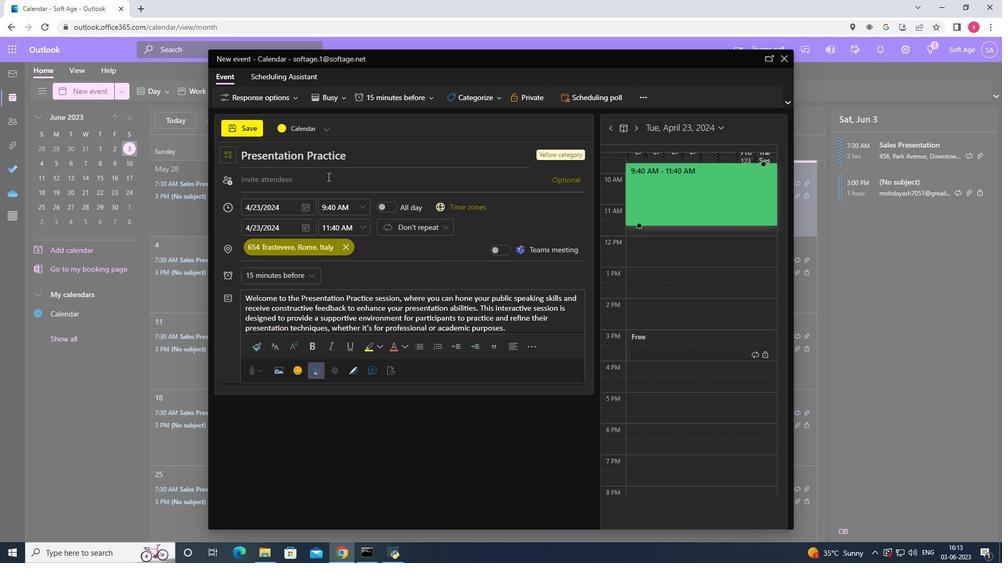 
Action: Mouse pressed left at (328, 181)
Screenshot: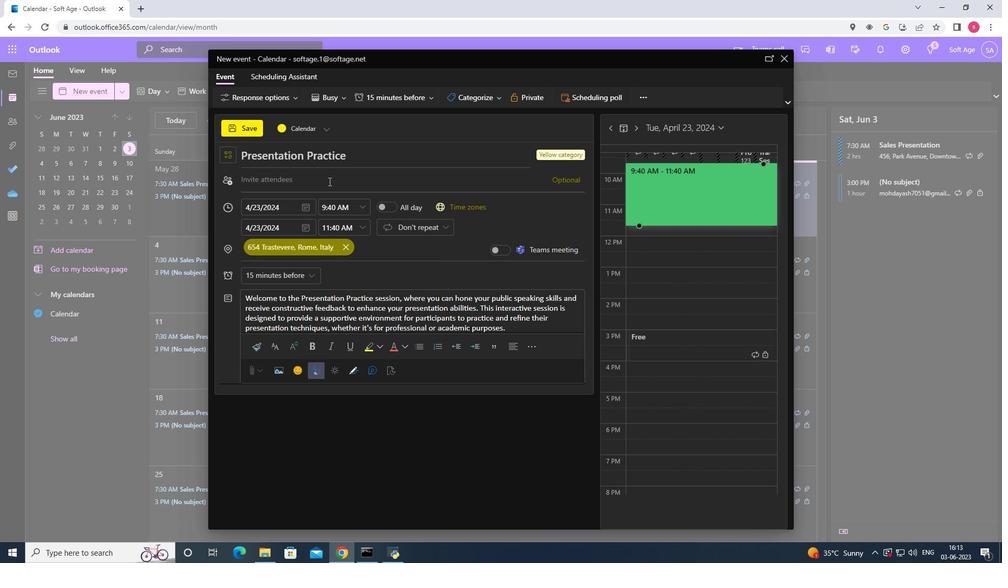 
Action: Key pressed softage.2<Key.shift>@
Screenshot: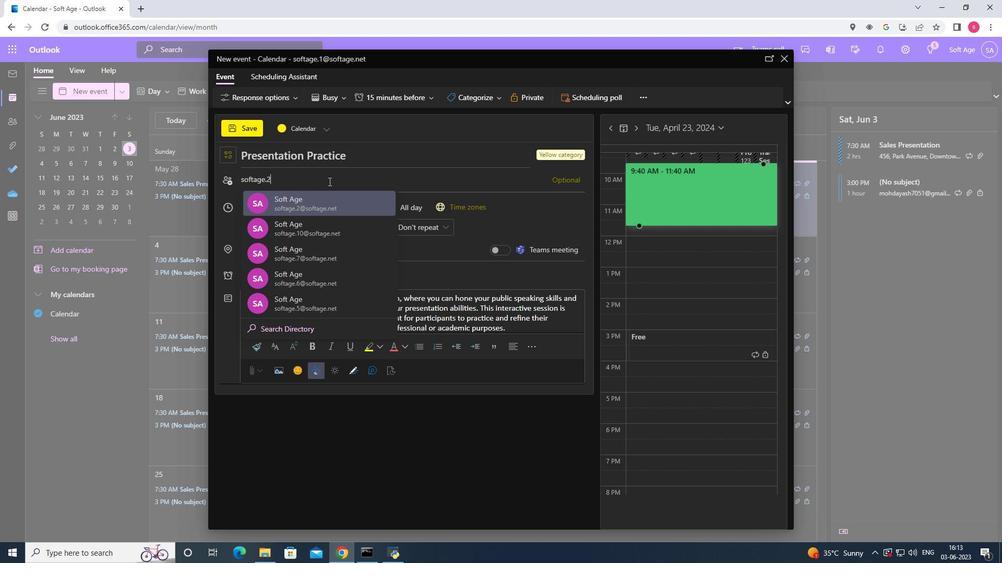 
Action: Mouse moved to (335, 206)
Screenshot: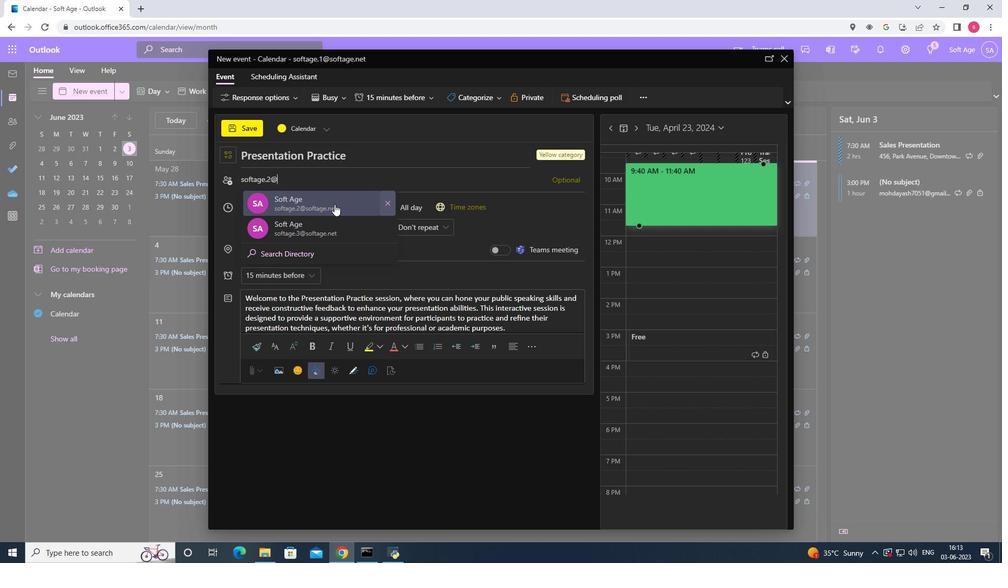 
Action: Mouse pressed left at (335, 206)
Screenshot: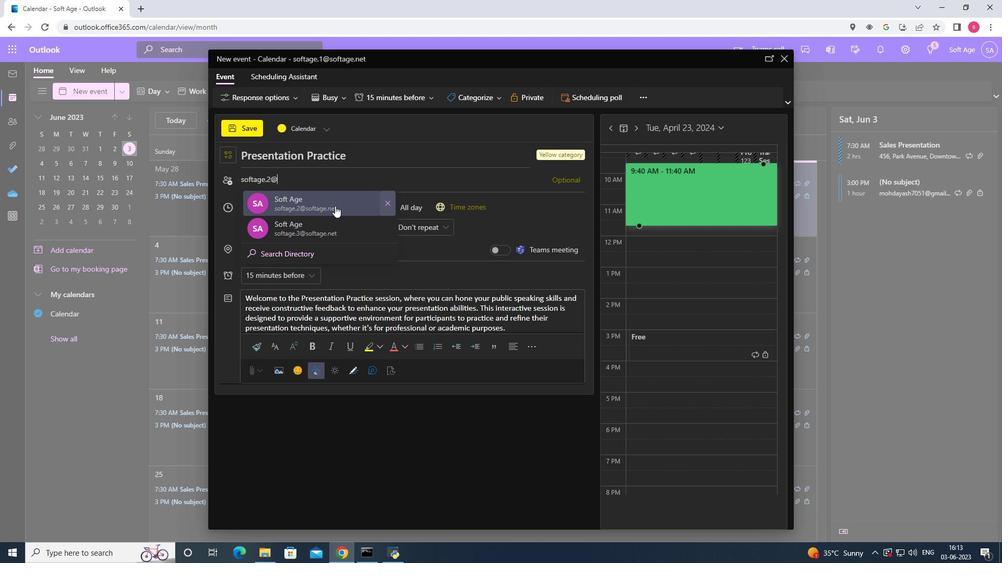 
Action: Key pressed softage.3<Key.shift>@
Screenshot: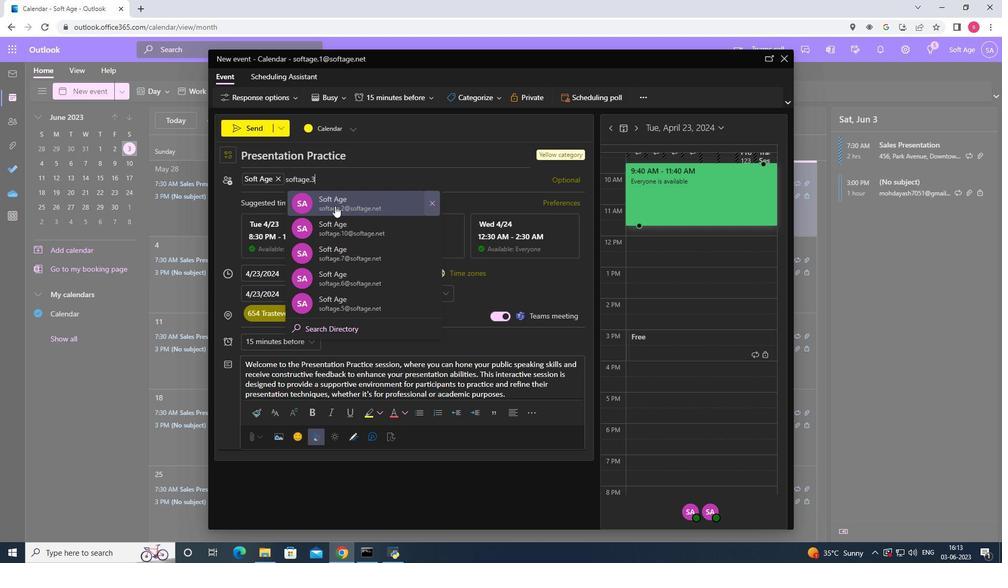 
Action: Mouse pressed left at (335, 206)
Screenshot: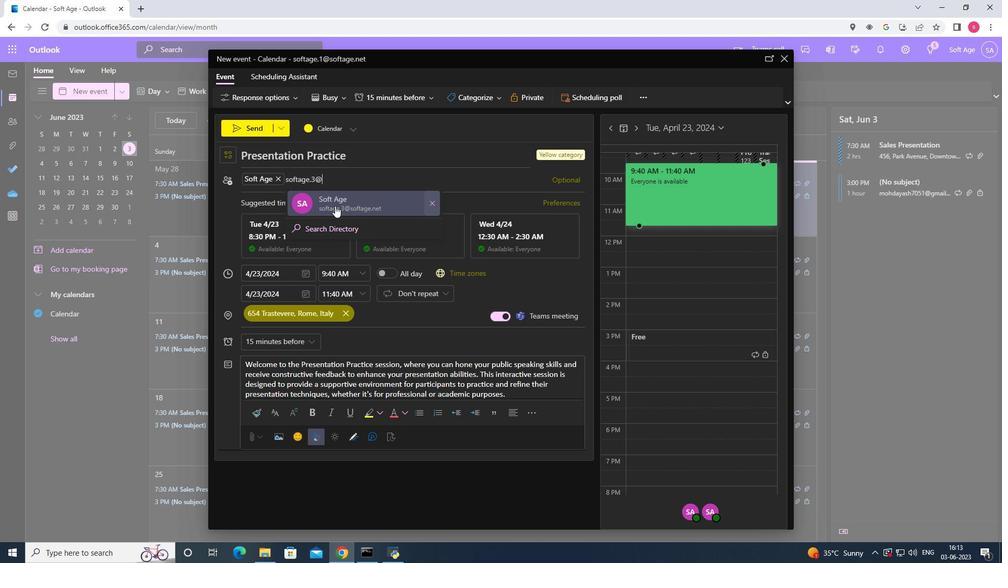 
Action: Mouse moved to (306, 341)
Screenshot: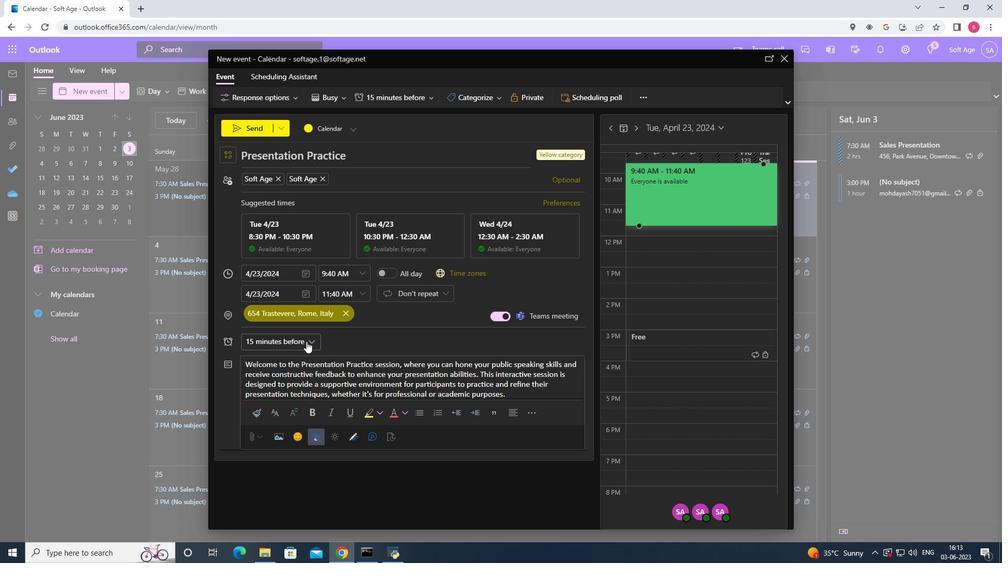 
Action: Mouse pressed left at (306, 341)
Screenshot: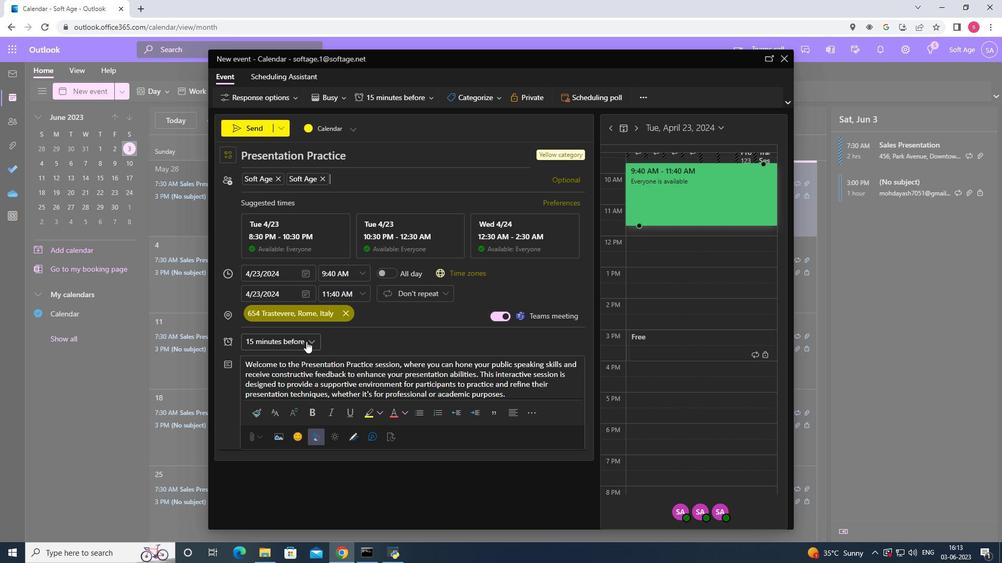 
Action: Mouse moved to (288, 214)
Screenshot: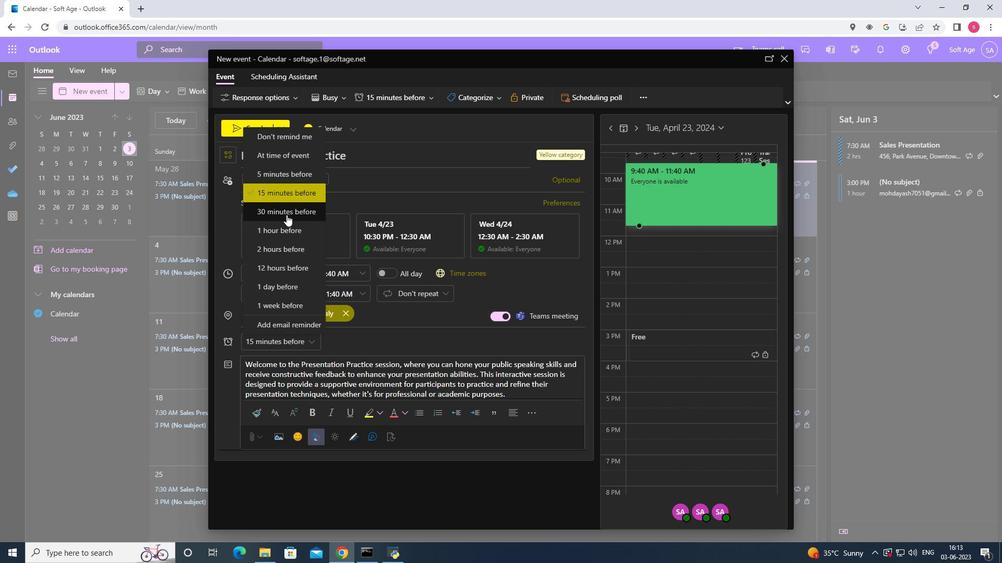 
Action: Mouse pressed left at (288, 214)
Screenshot: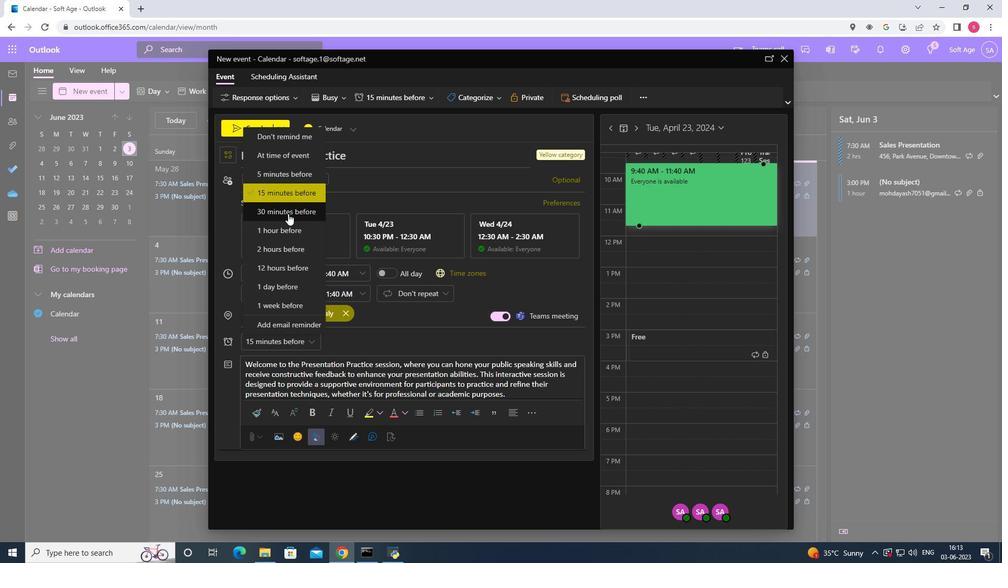 
Action: Mouse moved to (245, 132)
Screenshot: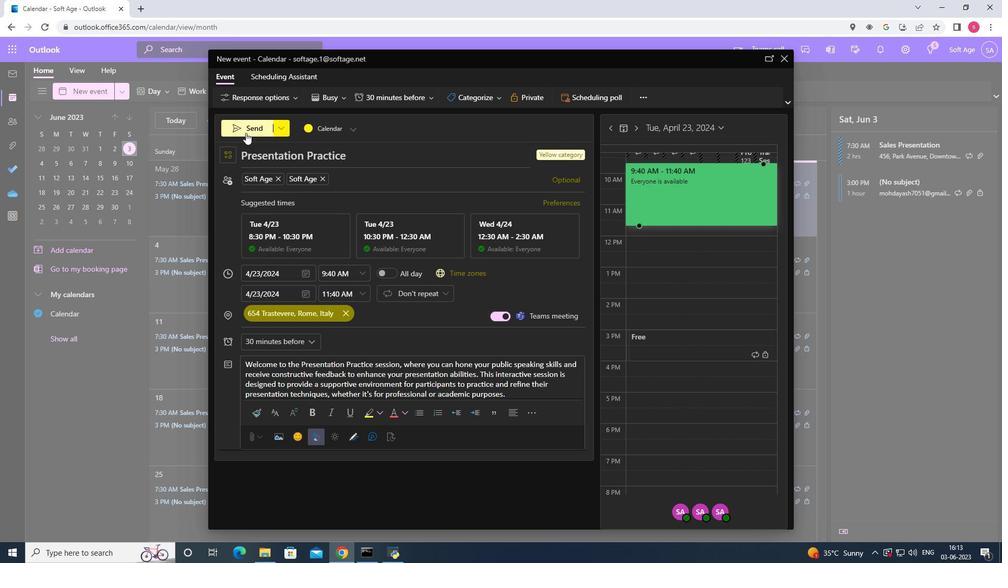
Action: Mouse pressed left at (245, 132)
Screenshot: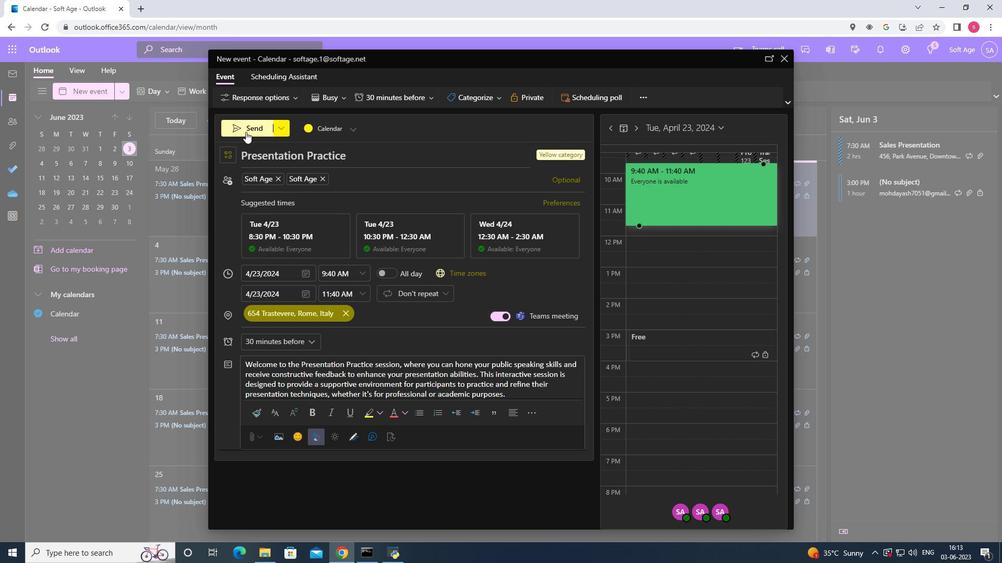 
